 Task: Search one way flight ticket for 3 adults, 3 children in premium economy from Bloomington/normal: Central Illinois Regional Airport At Bloomington-normal to Laramie: Laramie Regional Airport on 5-3-2023. Choice of flights is Southwest. Price is upto 89000. Outbound departure time preference is 4:15.
Action: Mouse moved to (392, 353)
Screenshot: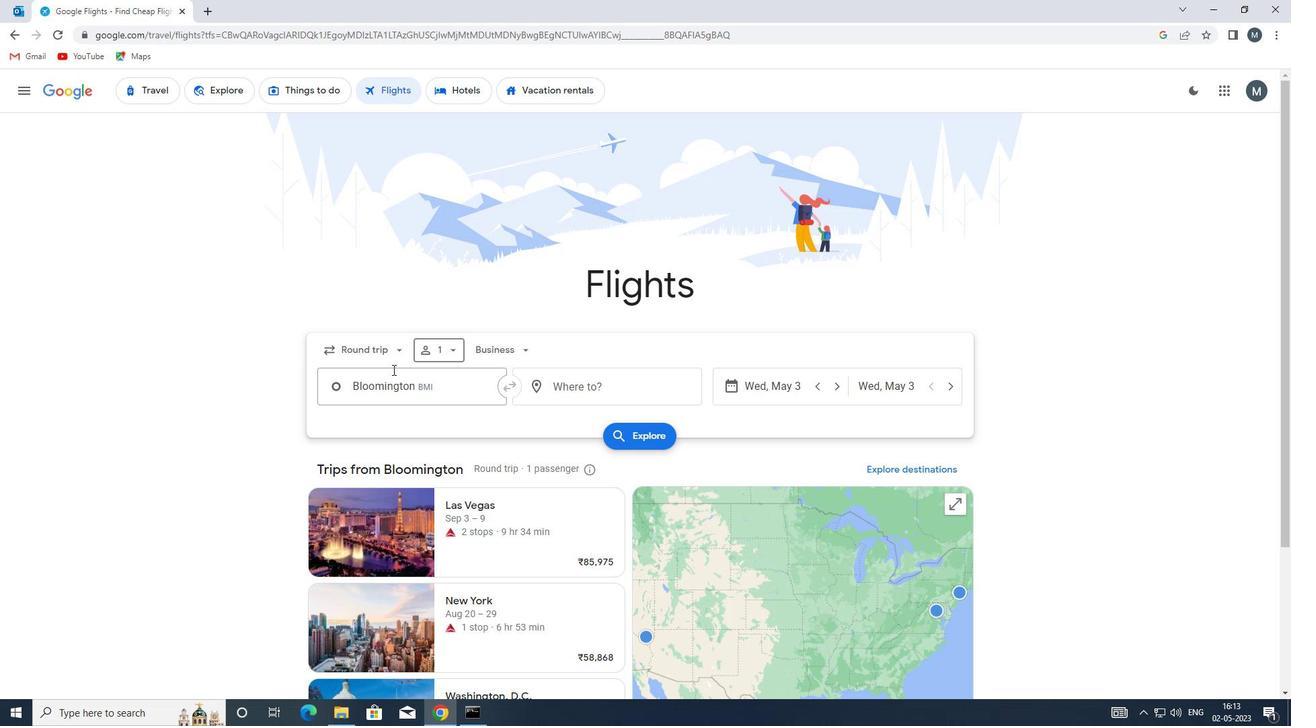 
Action: Mouse pressed left at (392, 353)
Screenshot: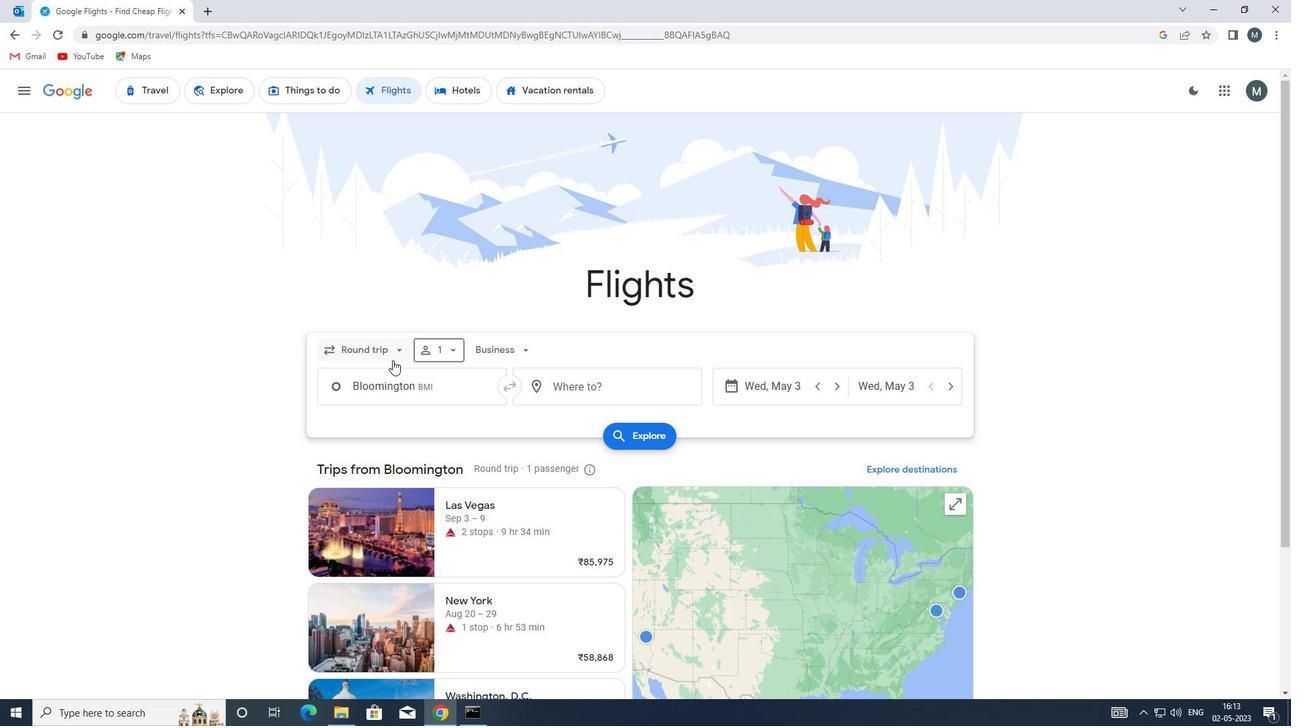 
Action: Mouse moved to (393, 413)
Screenshot: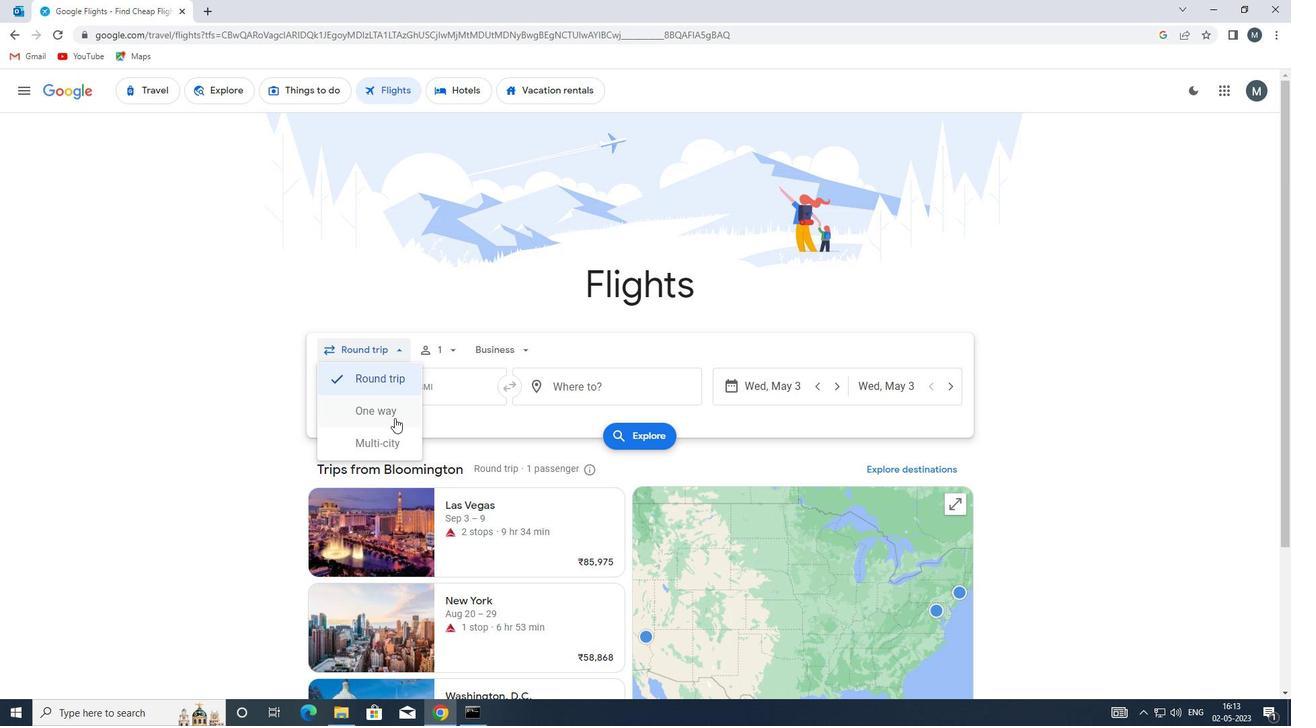 
Action: Mouse pressed left at (393, 413)
Screenshot: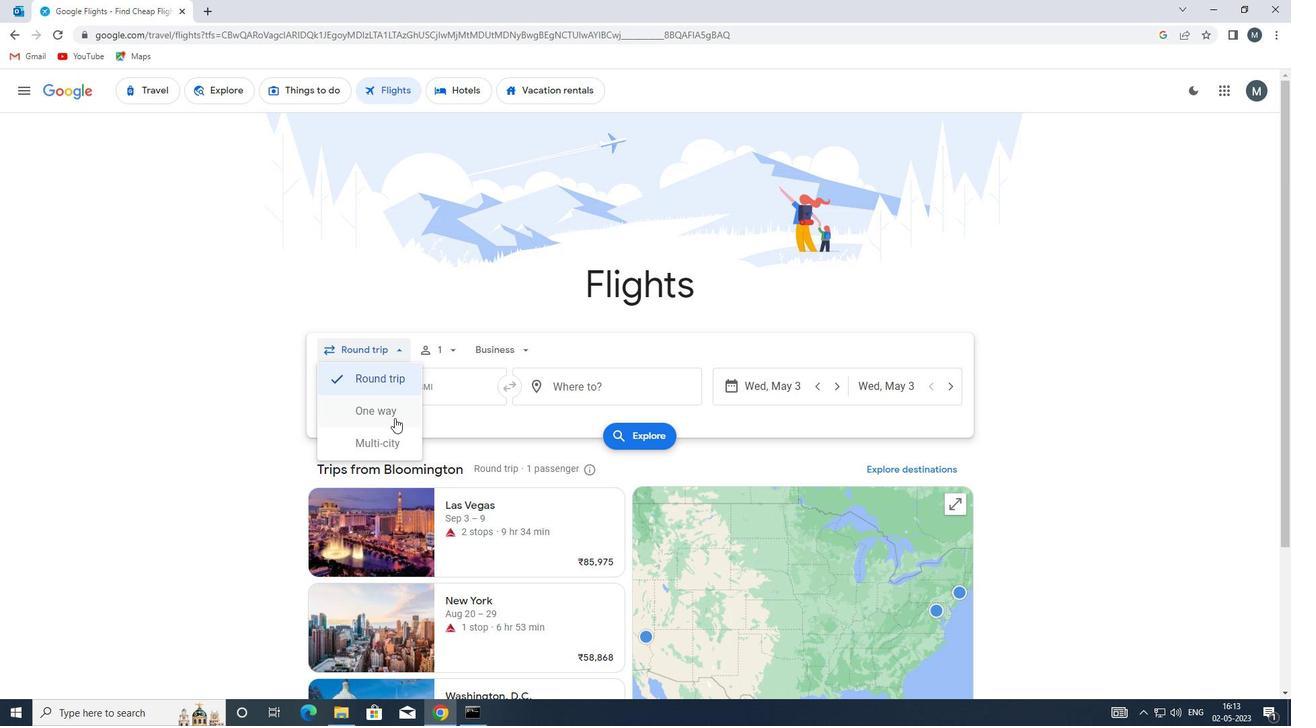 
Action: Mouse moved to (436, 353)
Screenshot: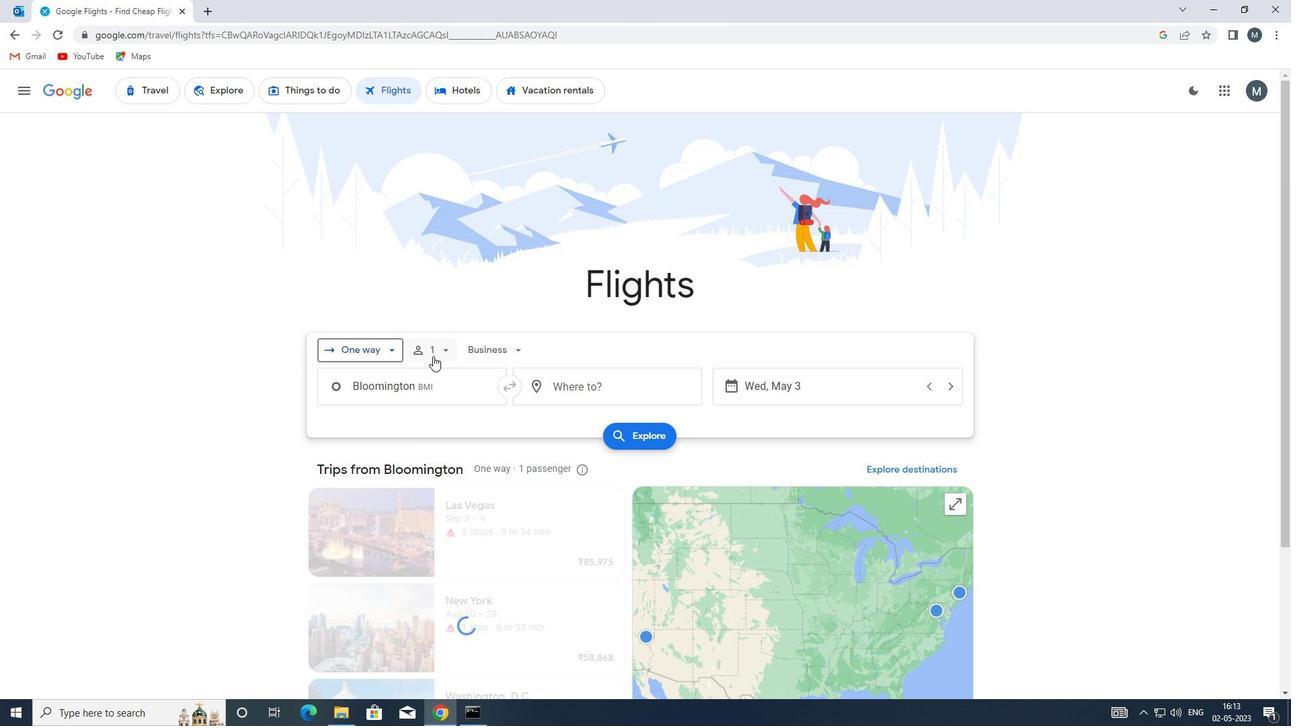 
Action: Mouse pressed left at (436, 353)
Screenshot: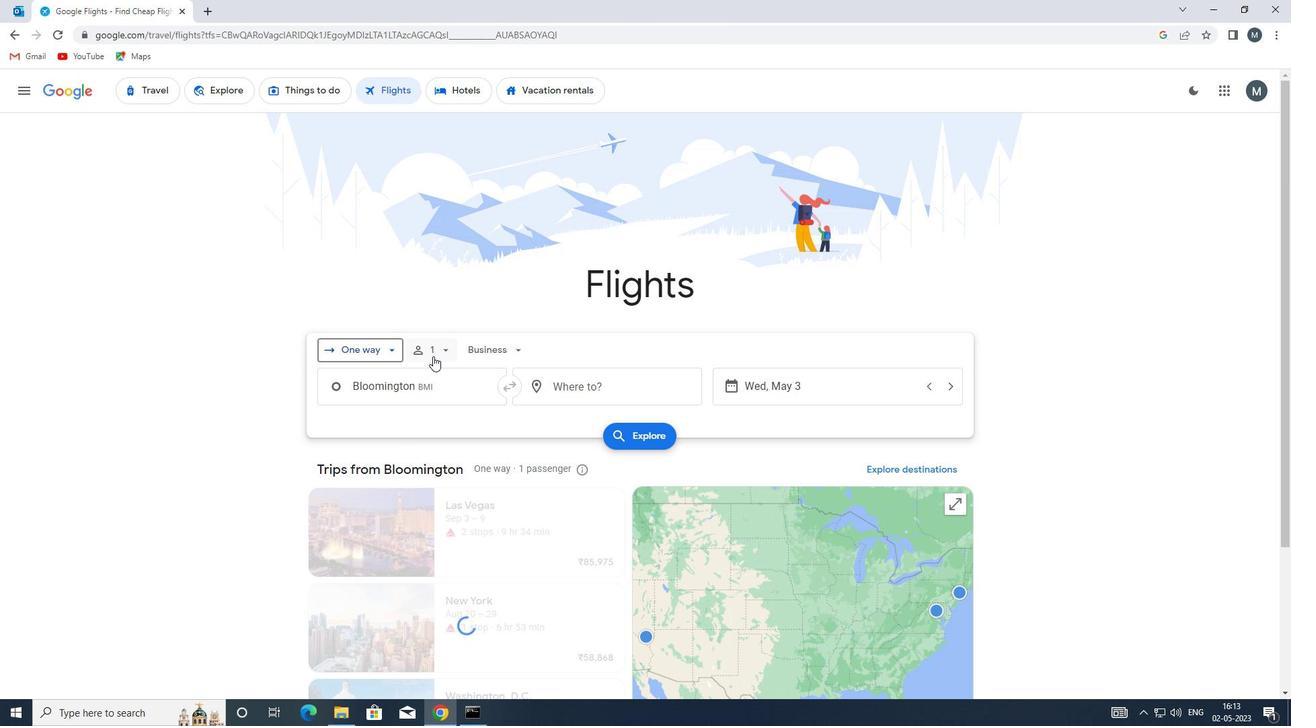 
Action: Mouse moved to (548, 390)
Screenshot: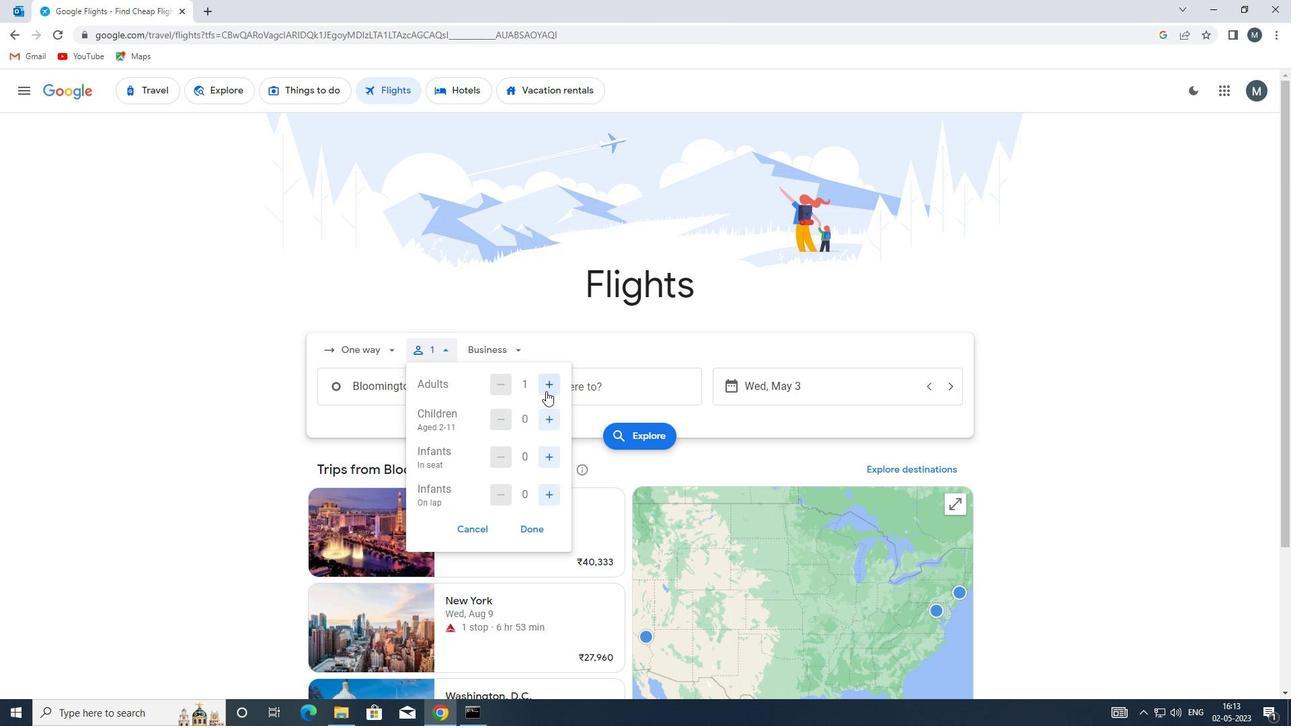 
Action: Mouse pressed left at (548, 390)
Screenshot: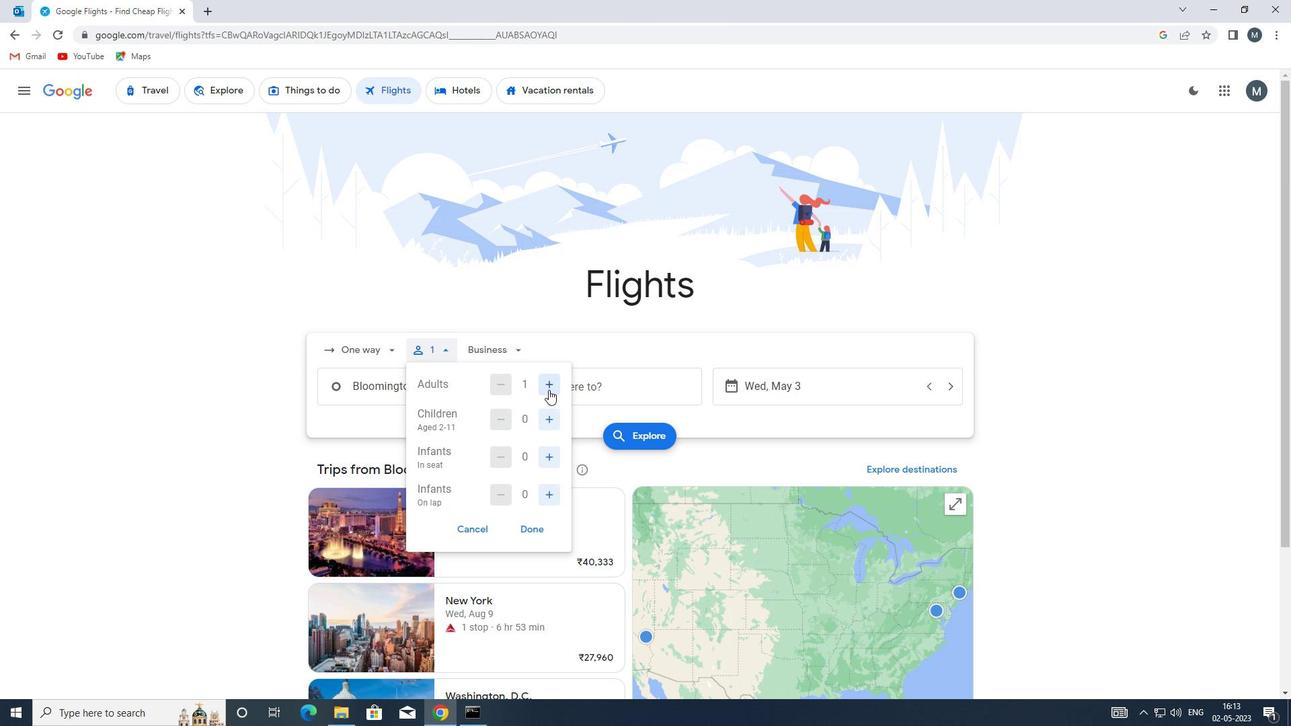 
Action: Mouse pressed left at (548, 390)
Screenshot: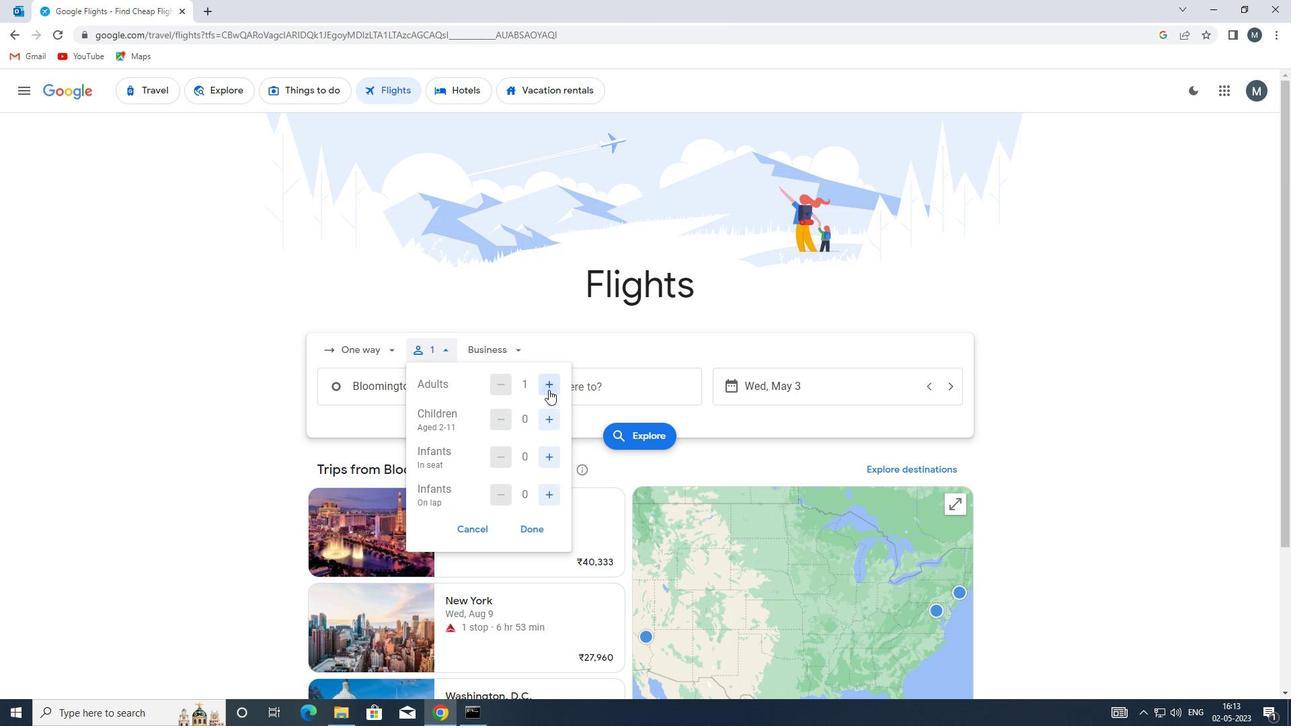 
Action: Mouse moved to (545, 420)
Screenshot: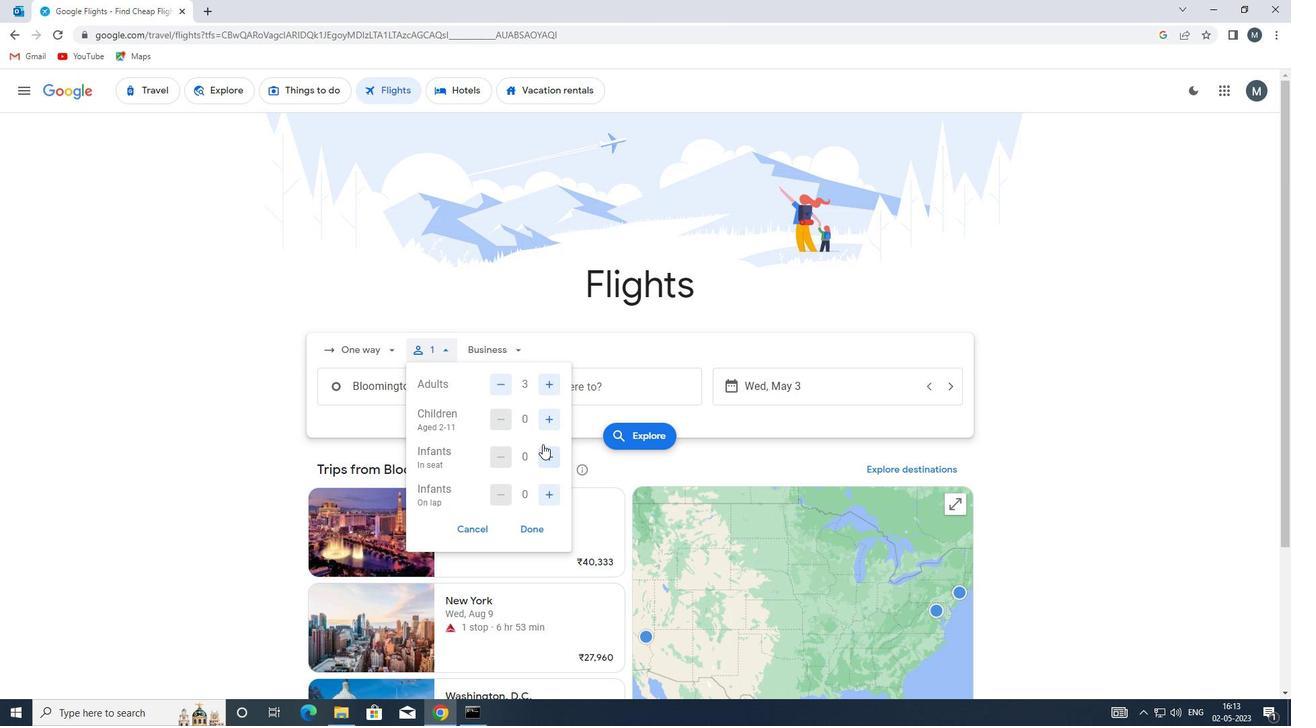 
Action: Mouse pressed left at (545, 420)
Screenshot: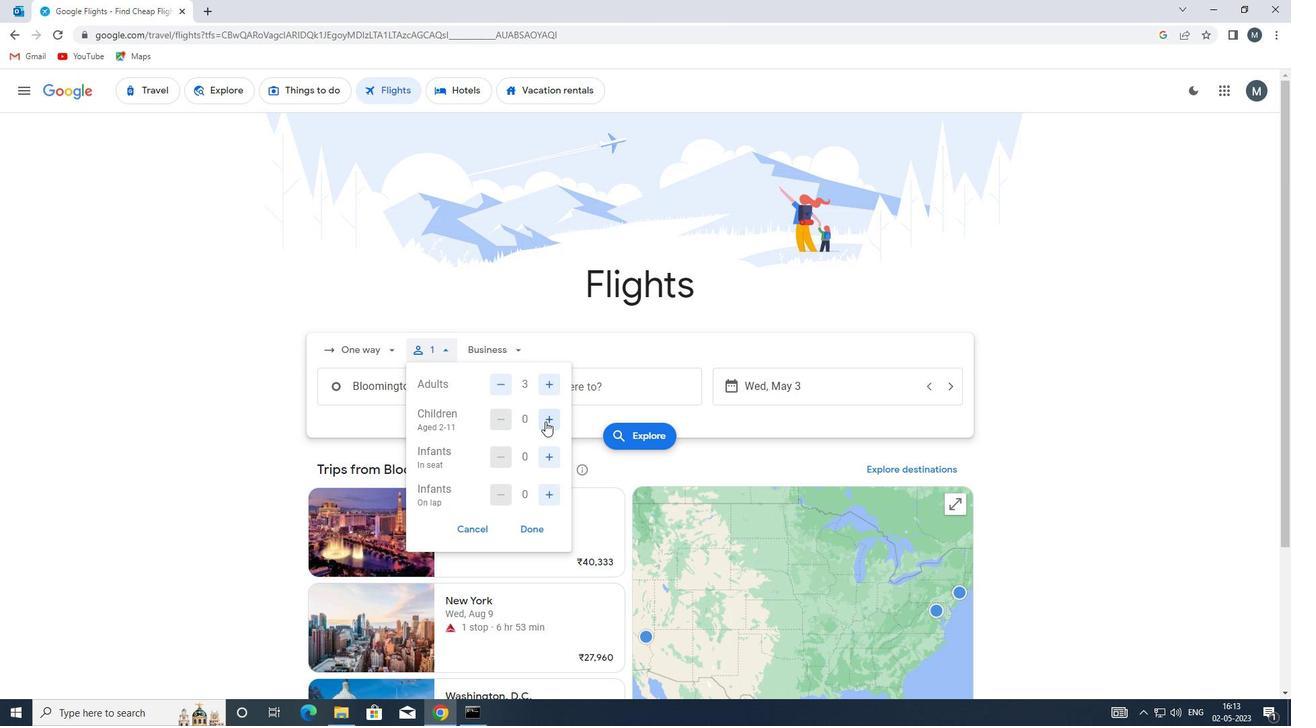 
Action: Mouse pressed left at (545, 420)
Screenshot: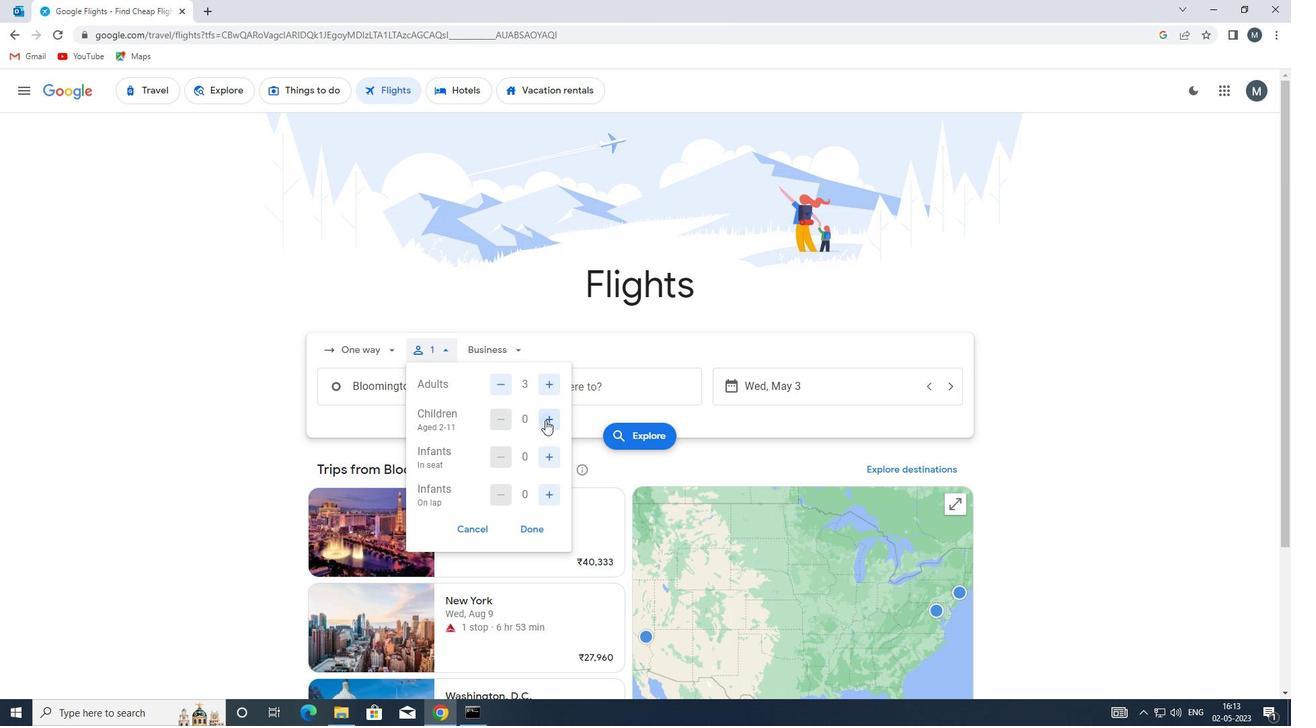 
Action: Mouse pressed left at (545, 420)
Screenshot: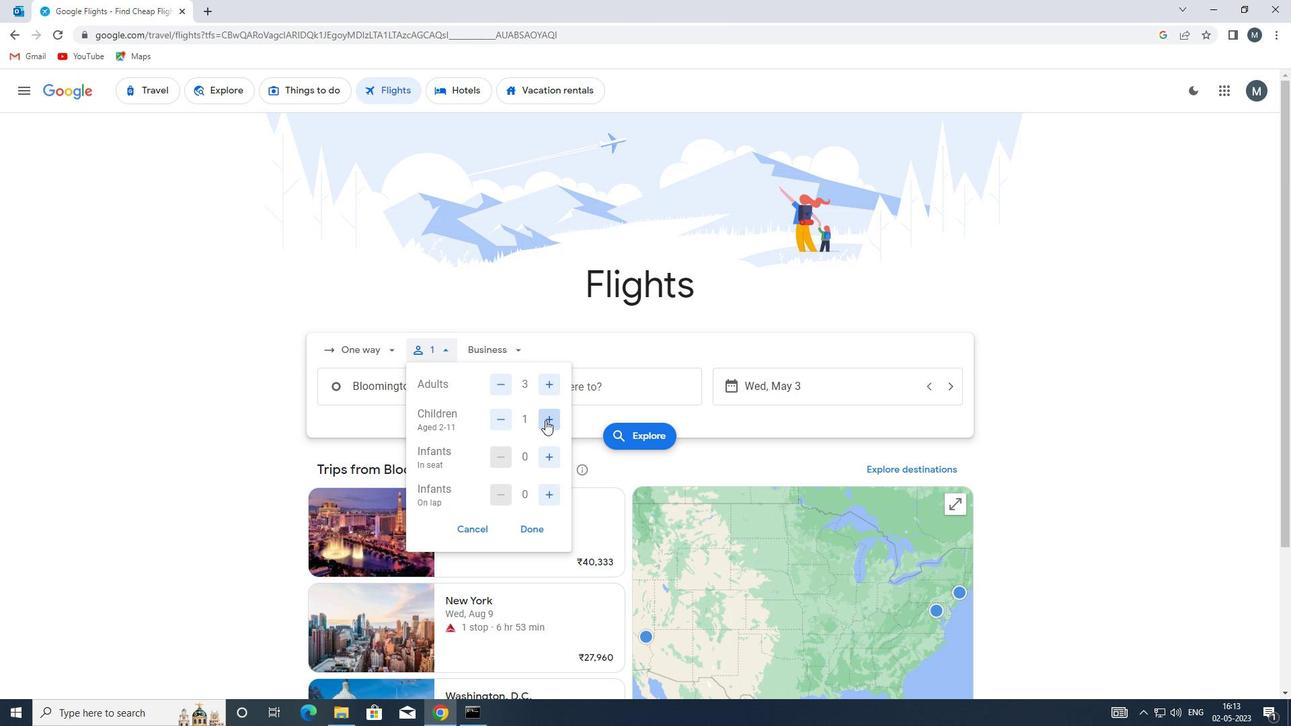 
Action: Mouse moved to (531, 526)
Screenshot: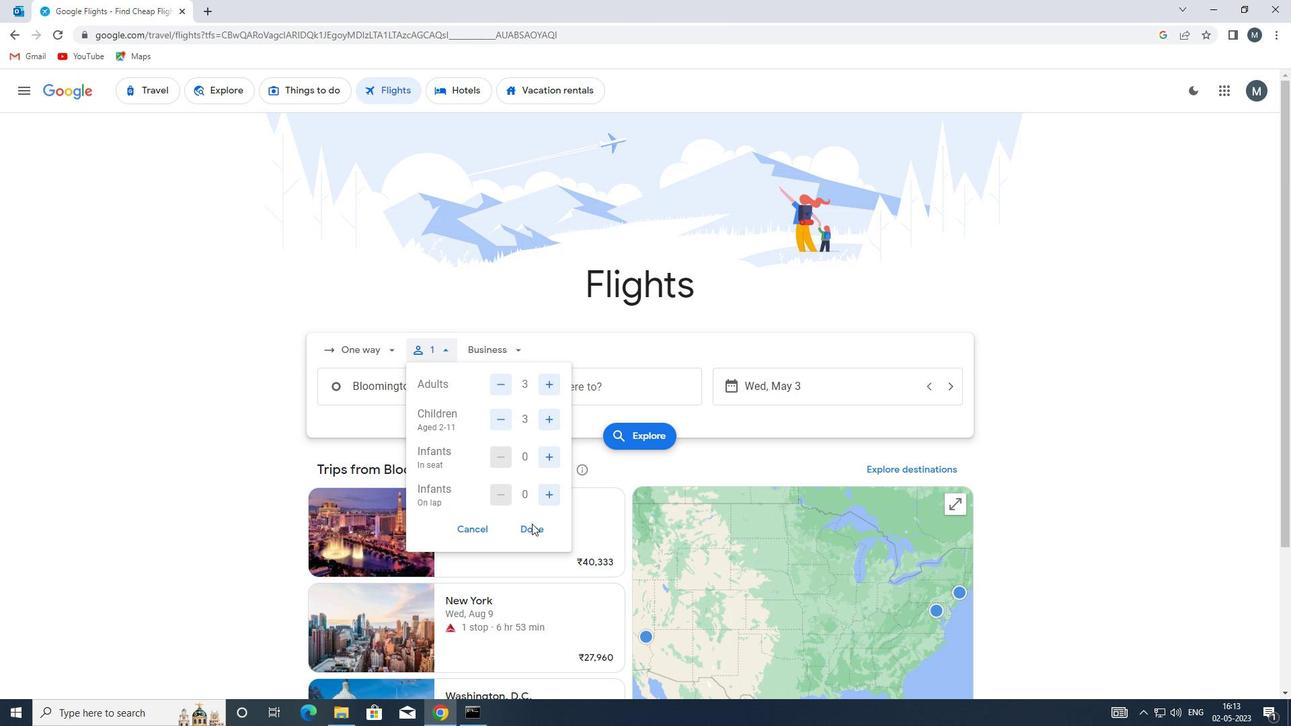 
Action: Mouse pressed left at (531, 526)
Screenshot: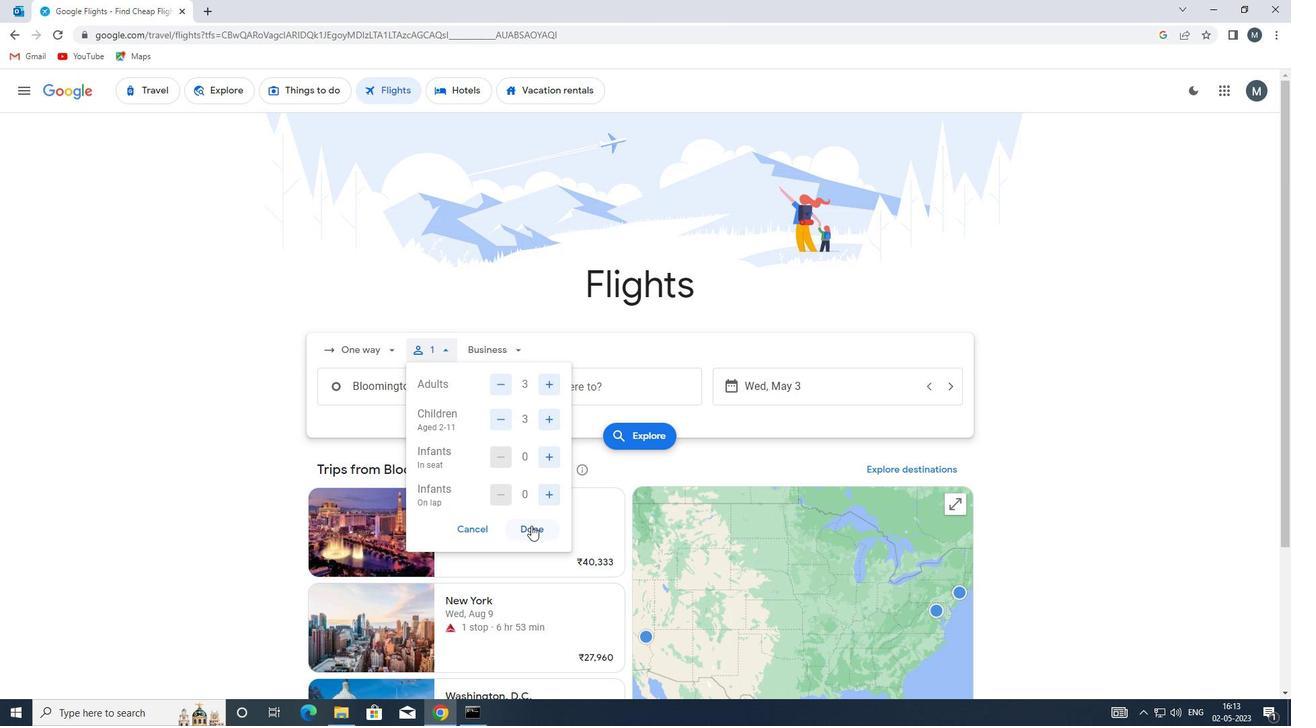 
Action: Mouse moved to (487, 355)
Screenshot: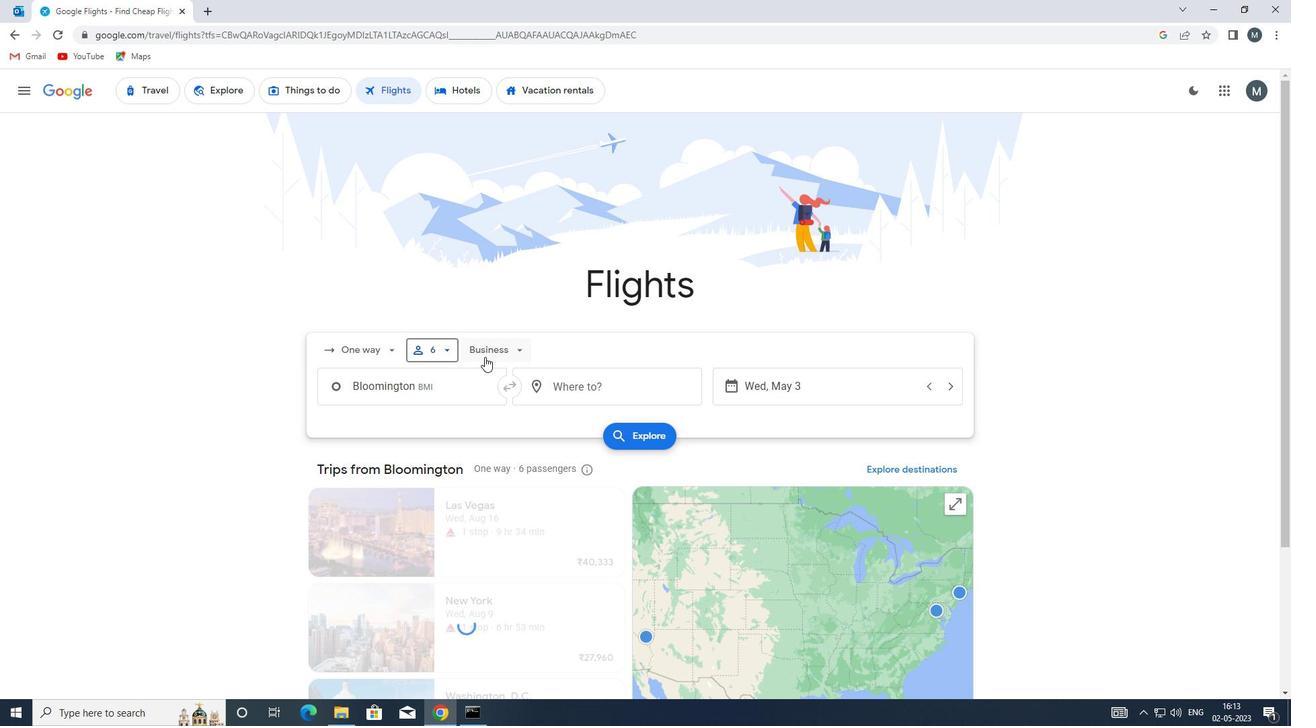 
Action: Mouse pressed left at (487, 355)
Screenshot: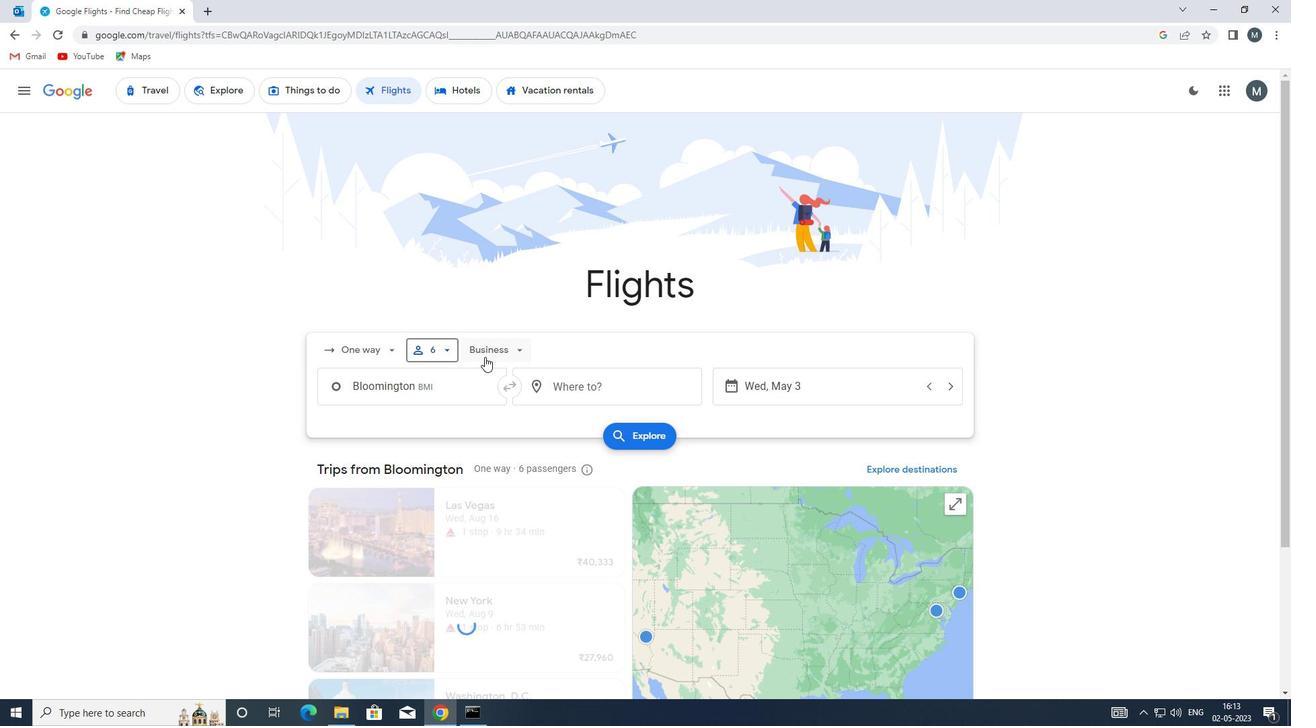 
Action: Mouse moved to (517, 412)
Screenshot: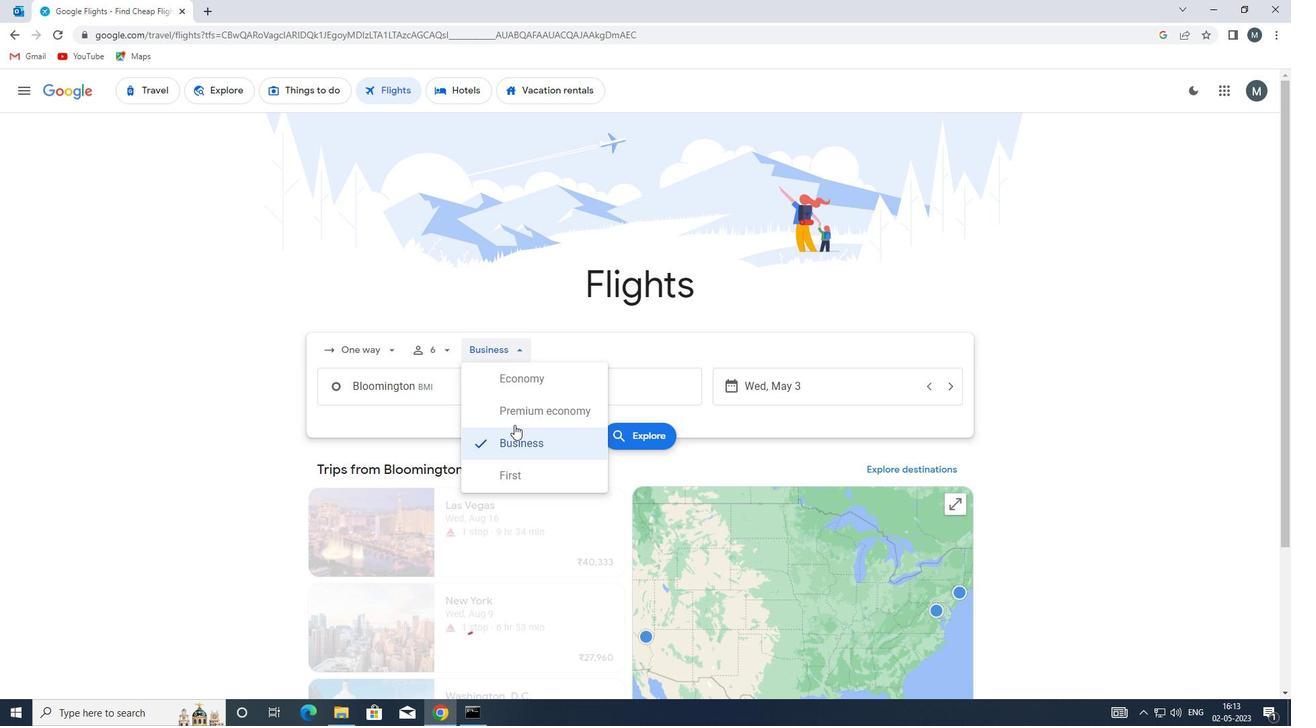 
Action: Mouse pressed left at (517, 412)
Screenshot: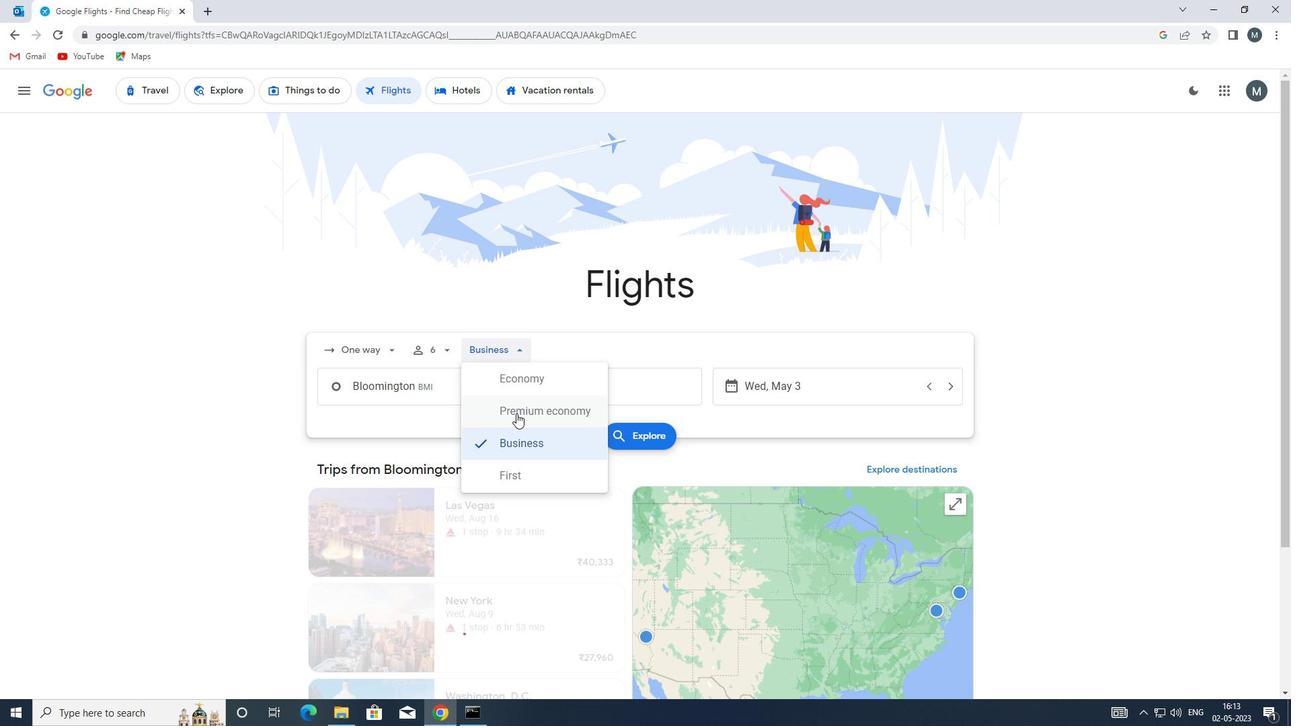 
Action: Mouse moved to (454, 392)
Screenshot: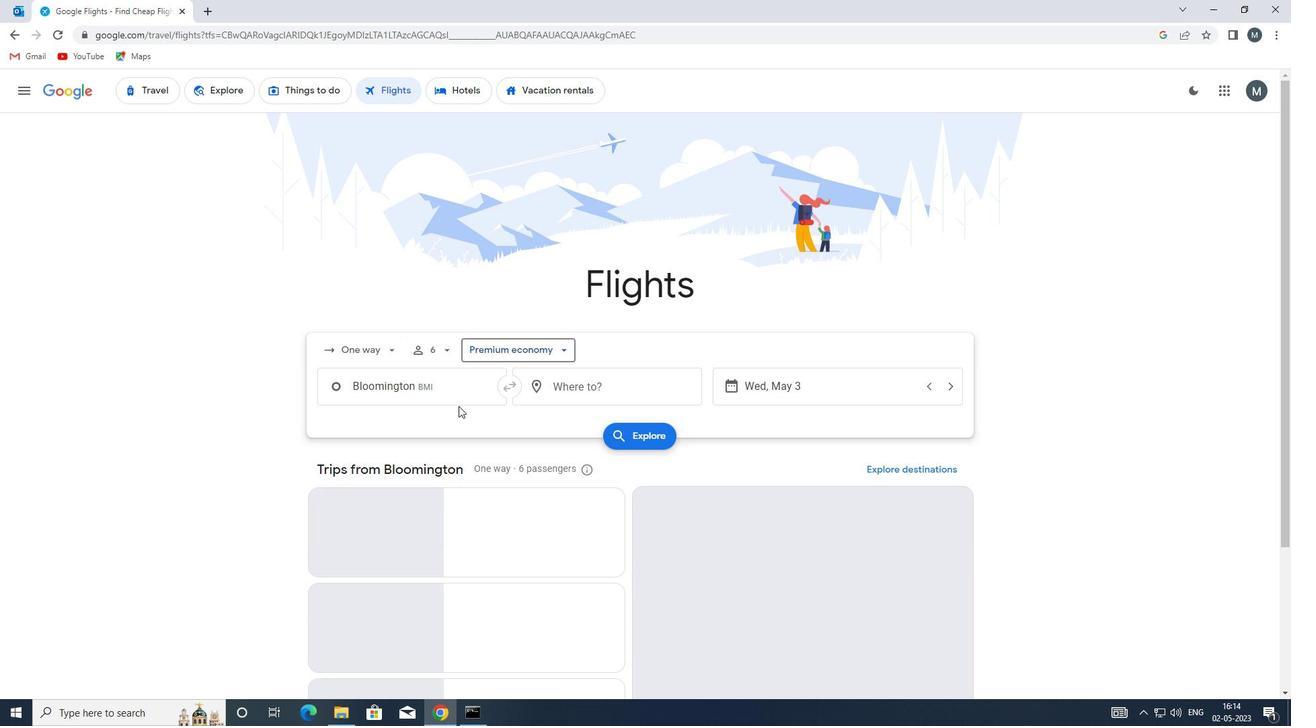 
Action: Mouse pressed left at (454, 392)
Screenshot: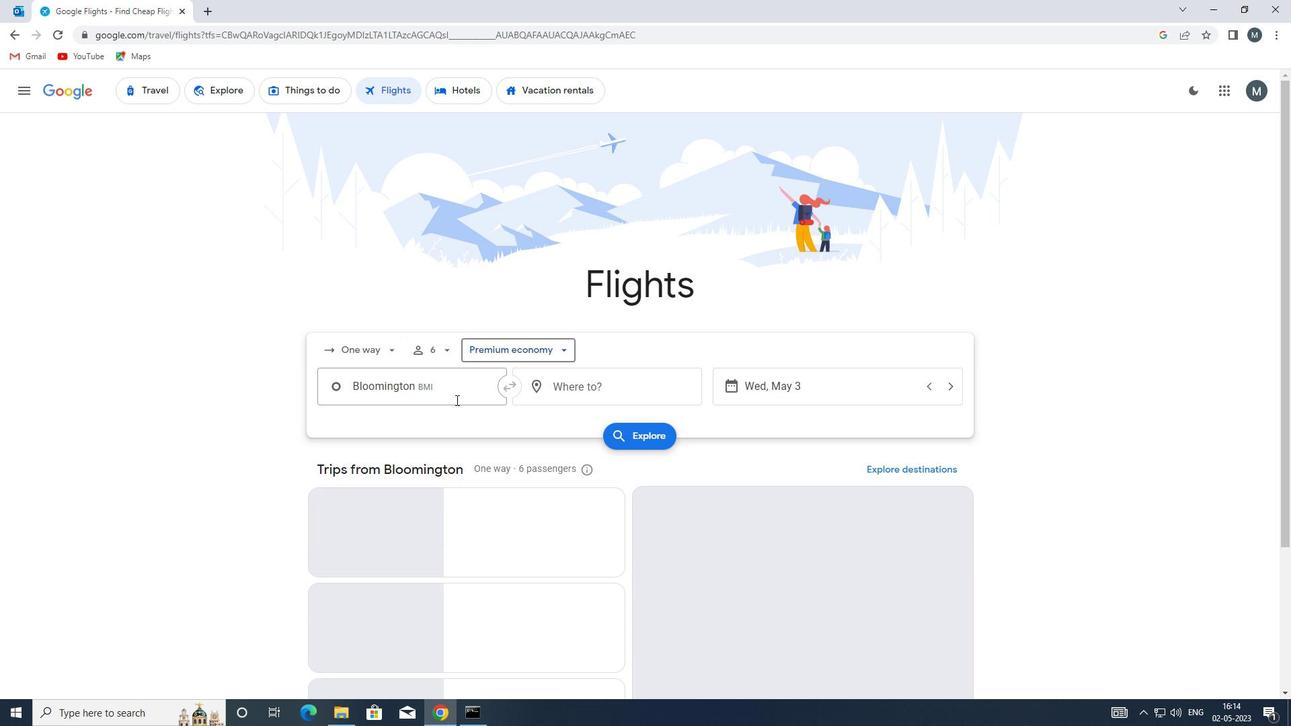 
Action: Key pressed <Key.enter>
Screenshot: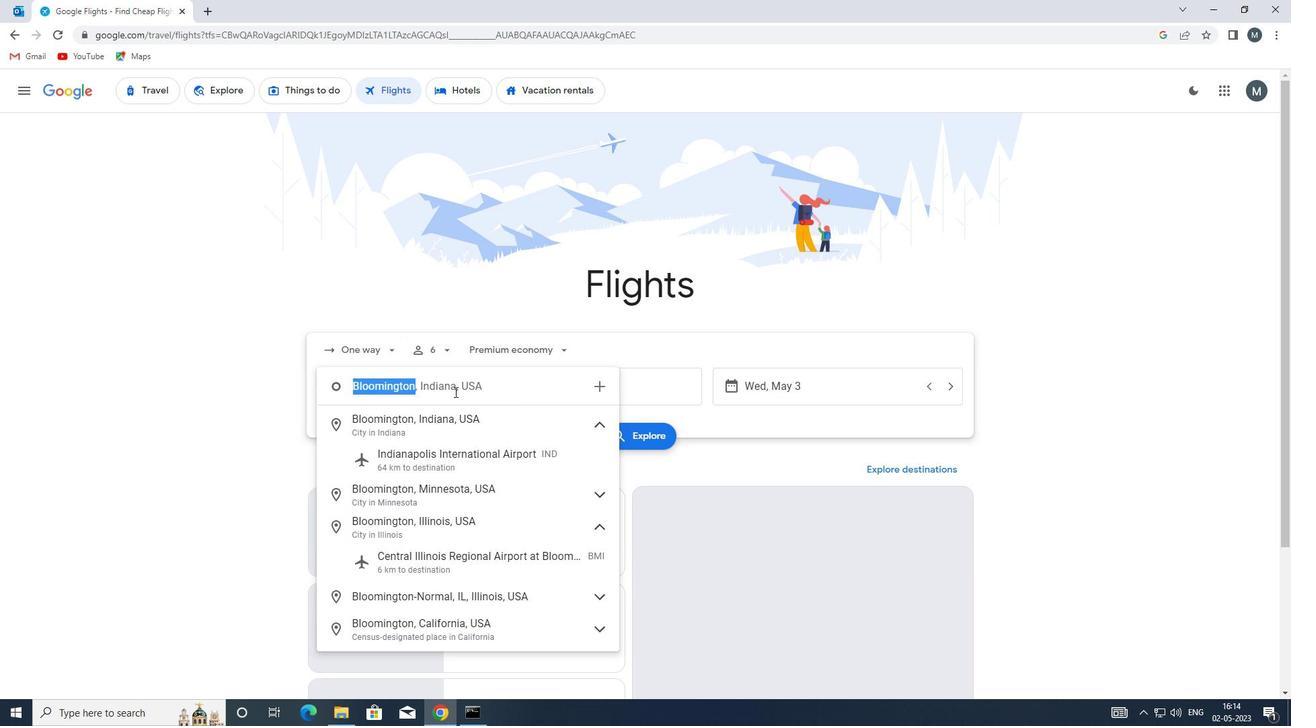 
Action: Mouse moved to (585, 399)
Screenshot: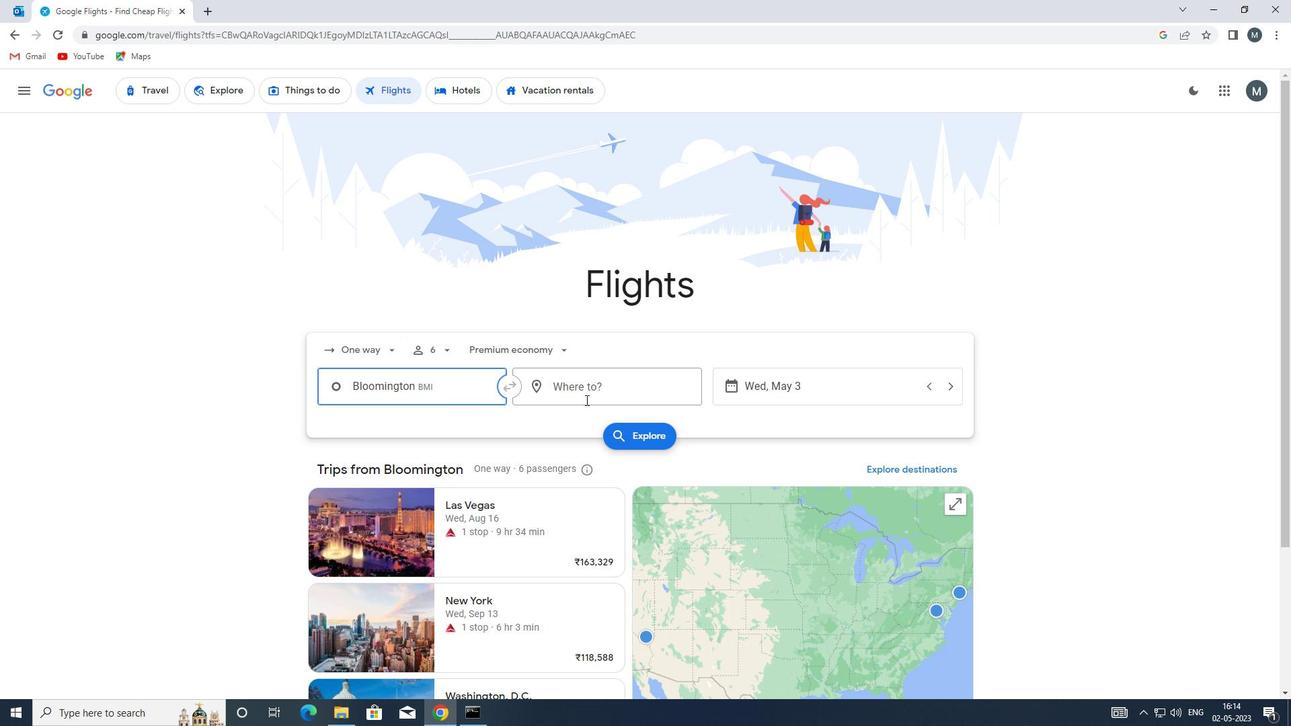 
Action: Mouse pressed left at (585, 399)
Screenshot: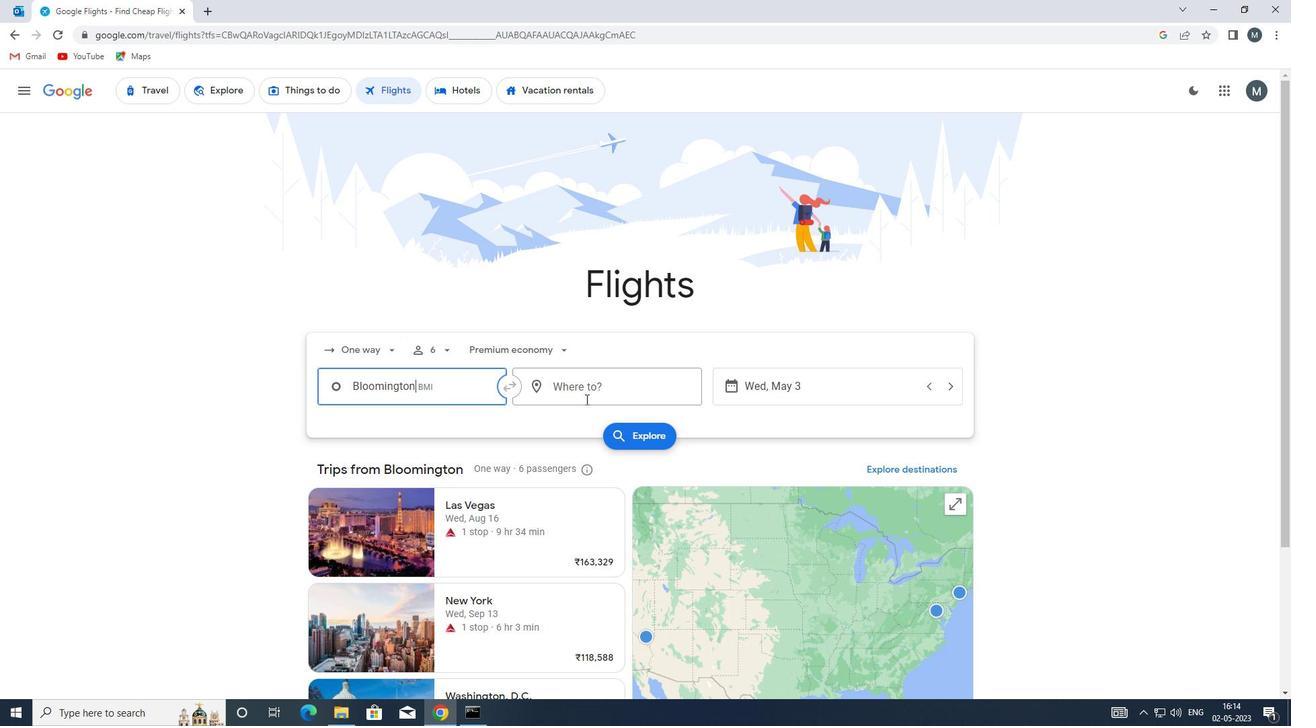 
Action: Key pressed lar<Key.enter>
Screenshot: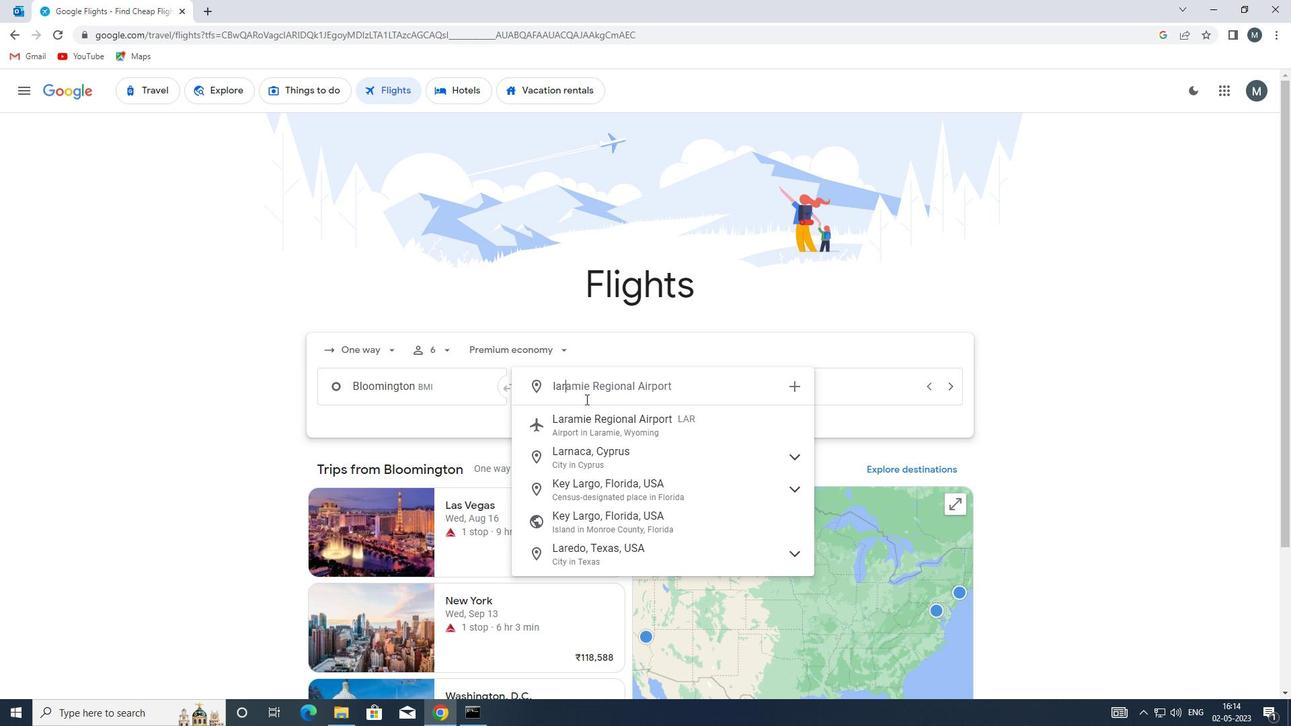 
Action: Mouse moved to (805, 388)
Screenshot: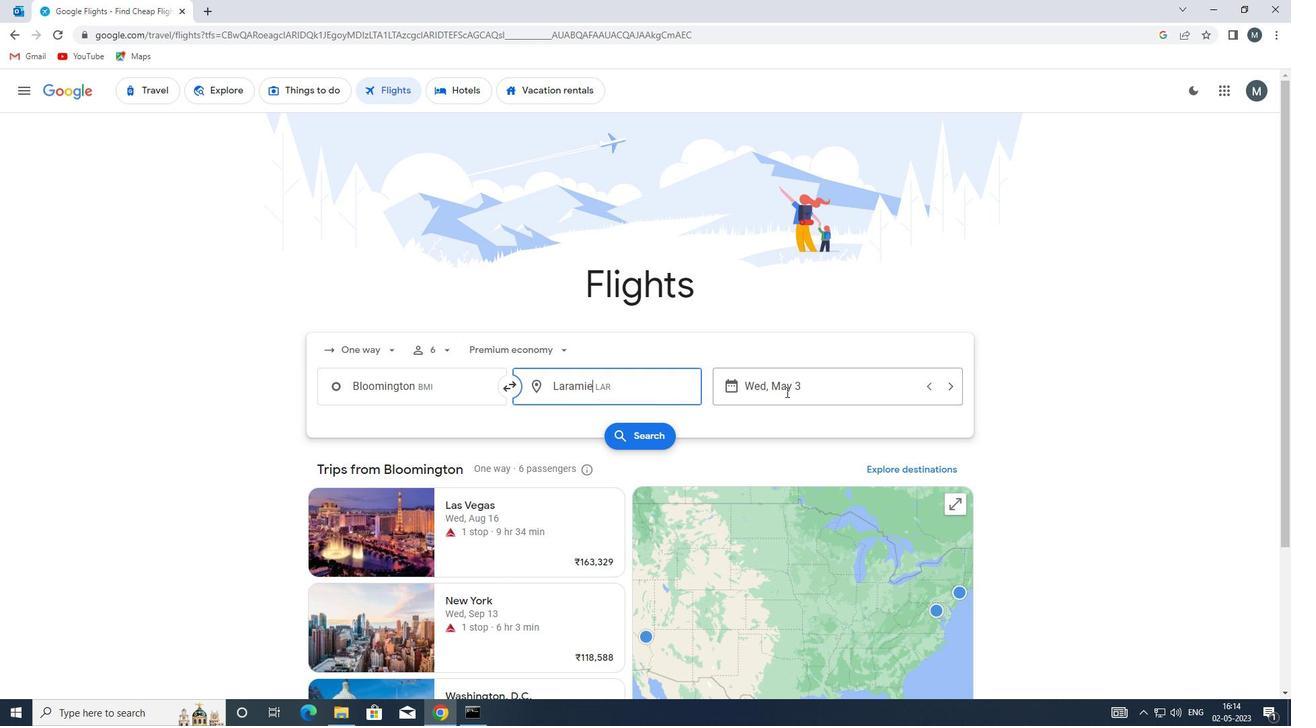
Action: Mouse pressed left at (805, 388)
Screenshot: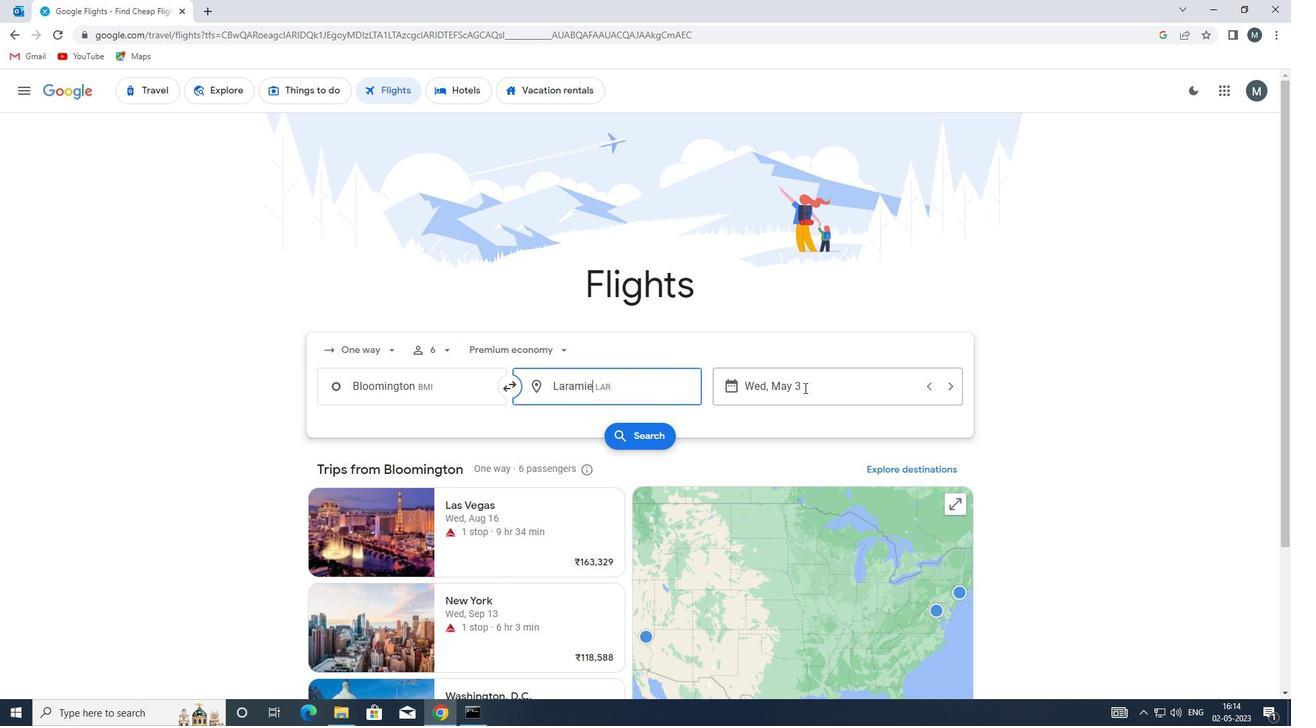 
Action: Mouse moved to (588, 445)
Screenshot: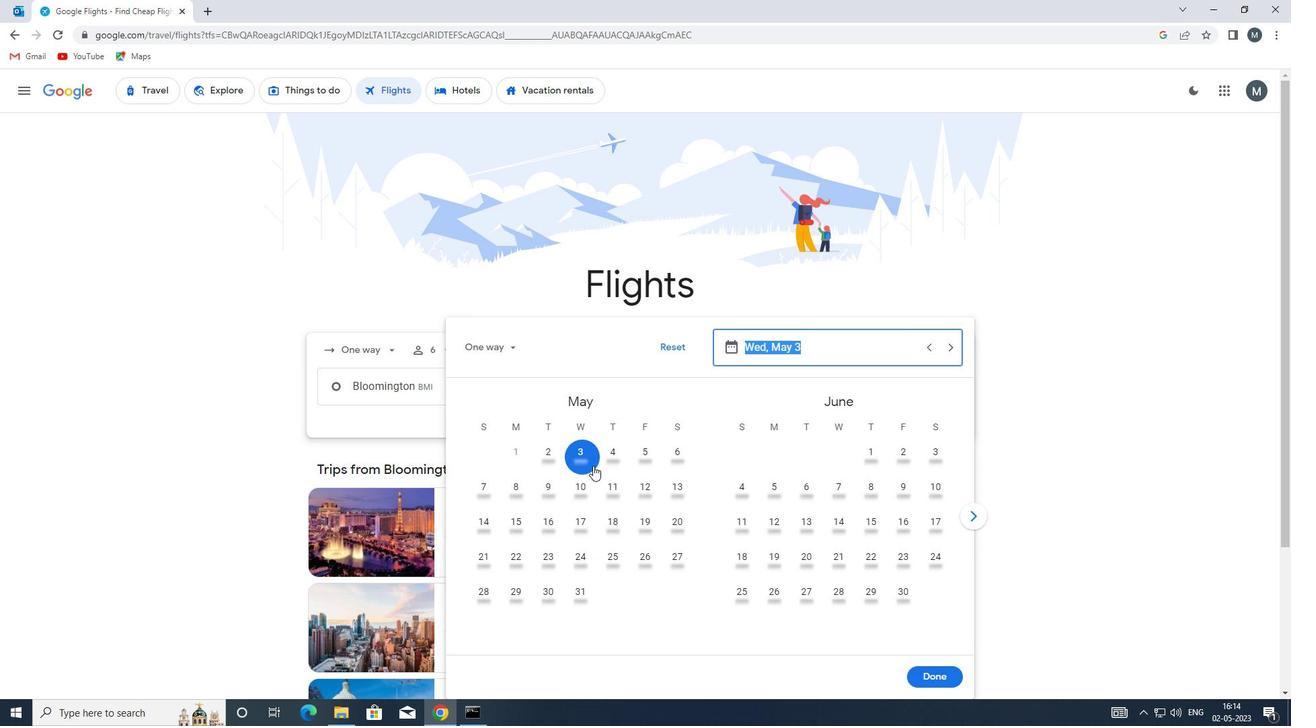 
Action: Mouse pressed left at (588, 445)
Screenshot: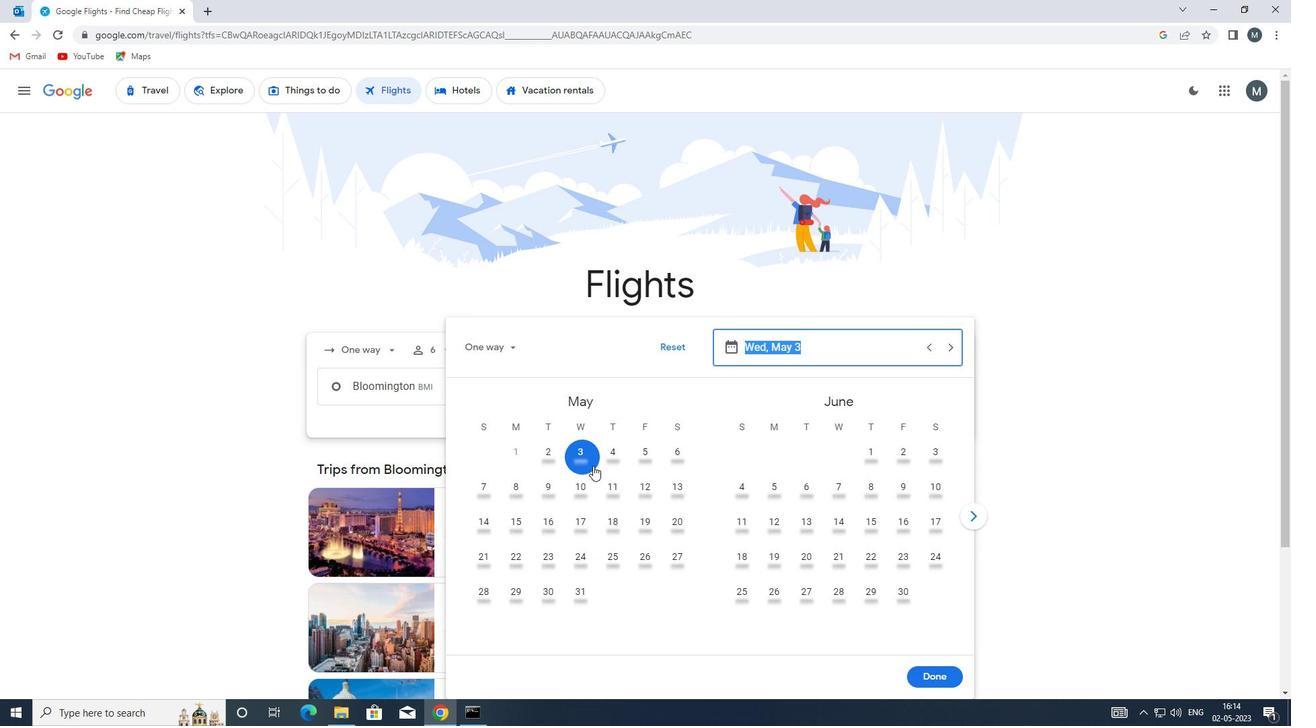 
Action: Mouse moved to (943, 671)
Screenshot: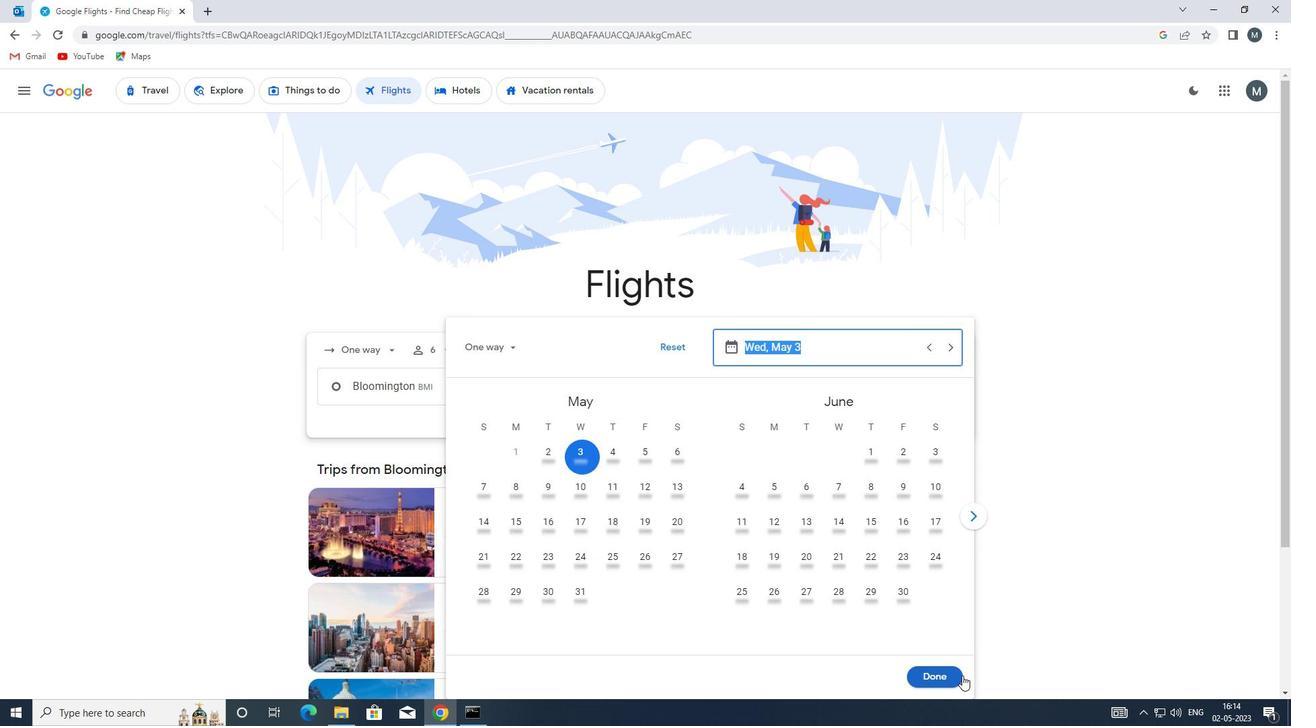 
Action: Mouse pressed left at (943, 671)
Screenshot: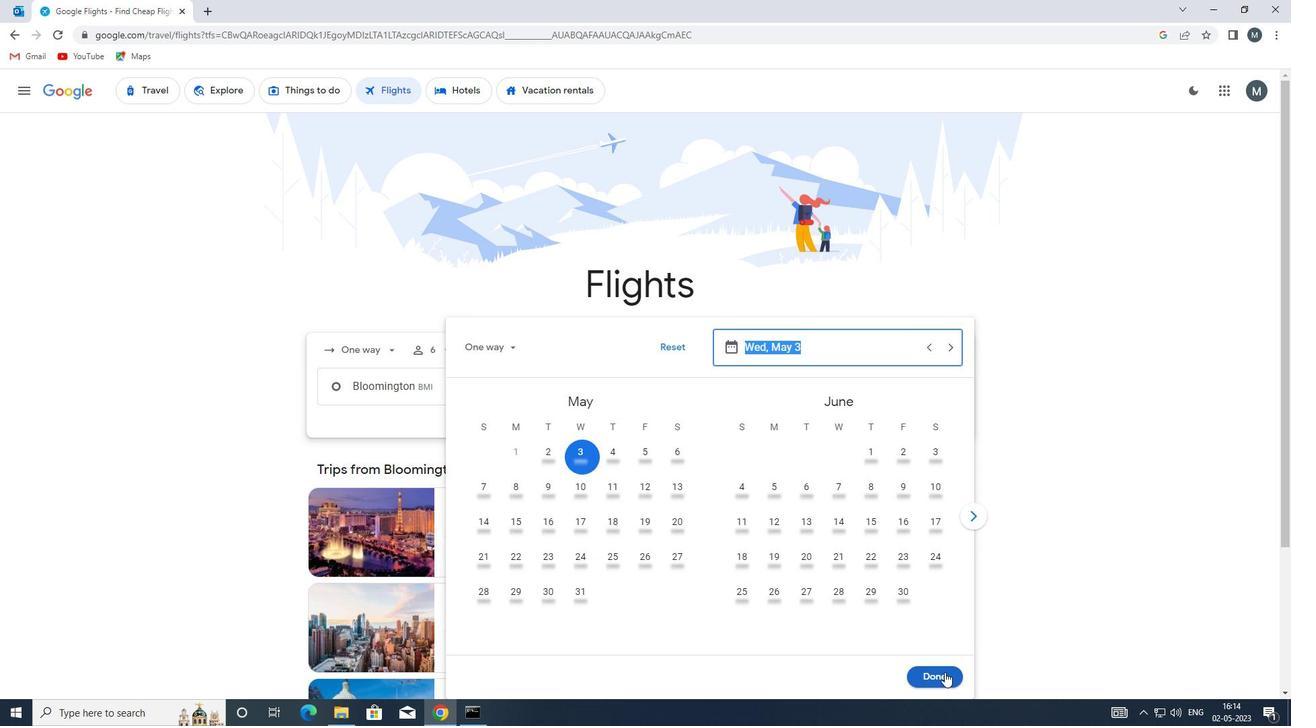 
Action: Mouse moved to (634, 433)
Screenshot: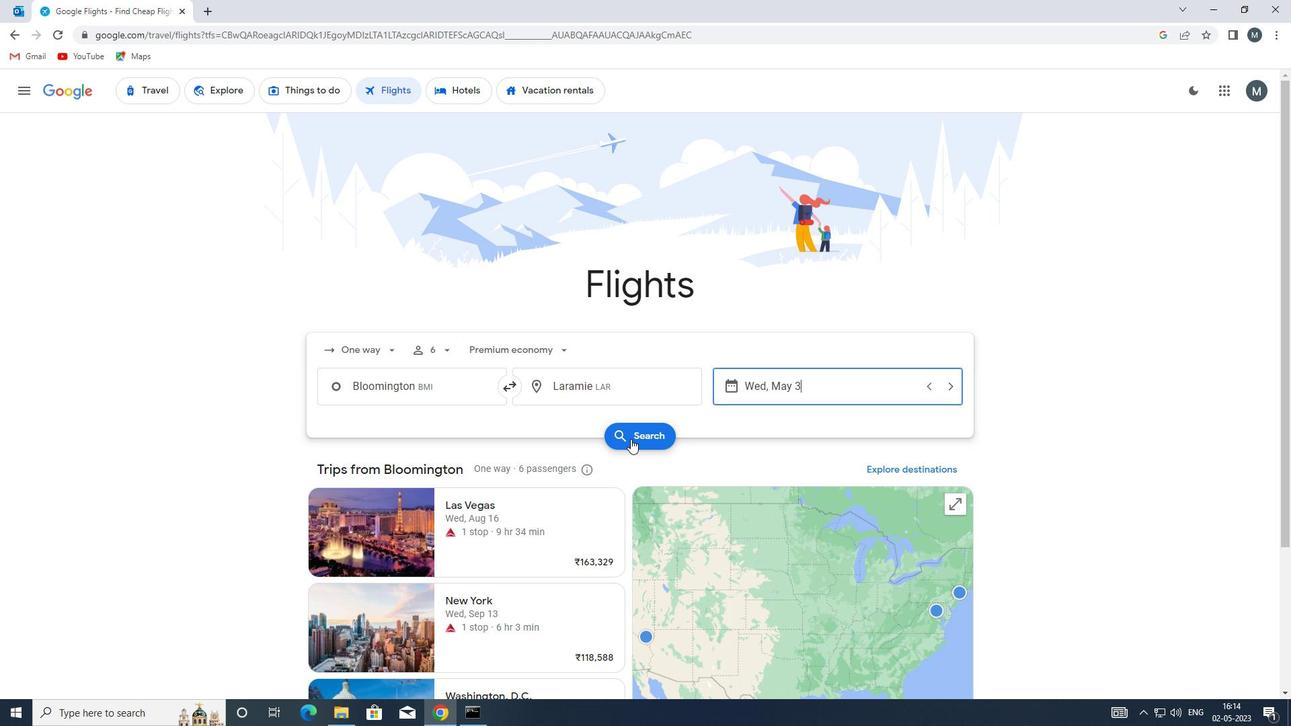 
Action: Mouse pressed left at (634, 433)
Screenshot: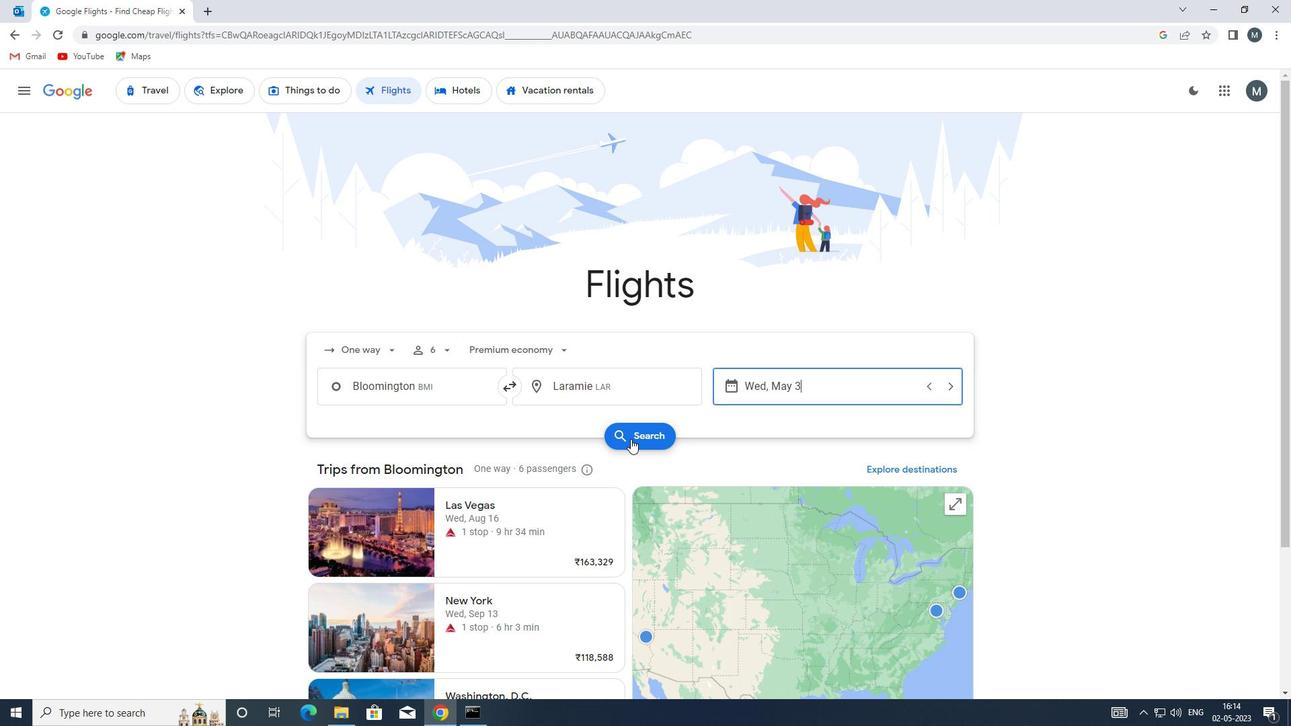 
Action: Mouse moved to (337, 215)
Screenshot: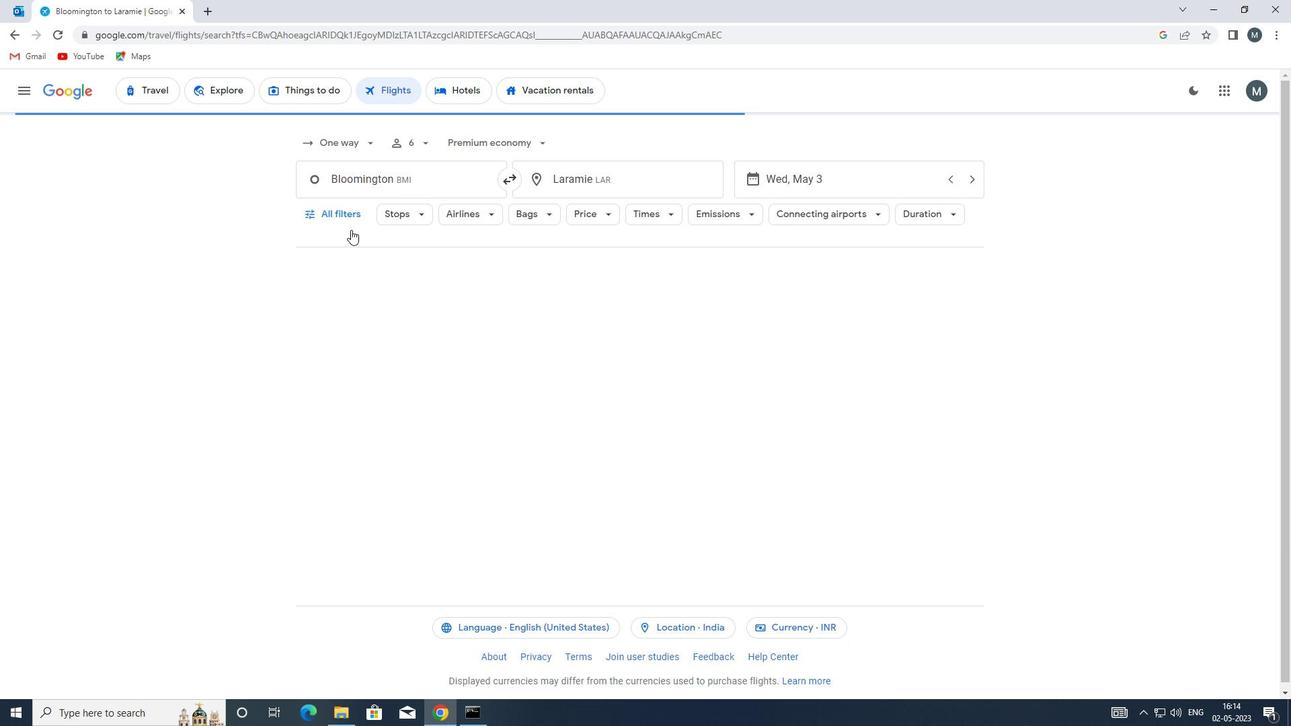 
Action: Mouse pressed left at (337, 215)
Screenshot: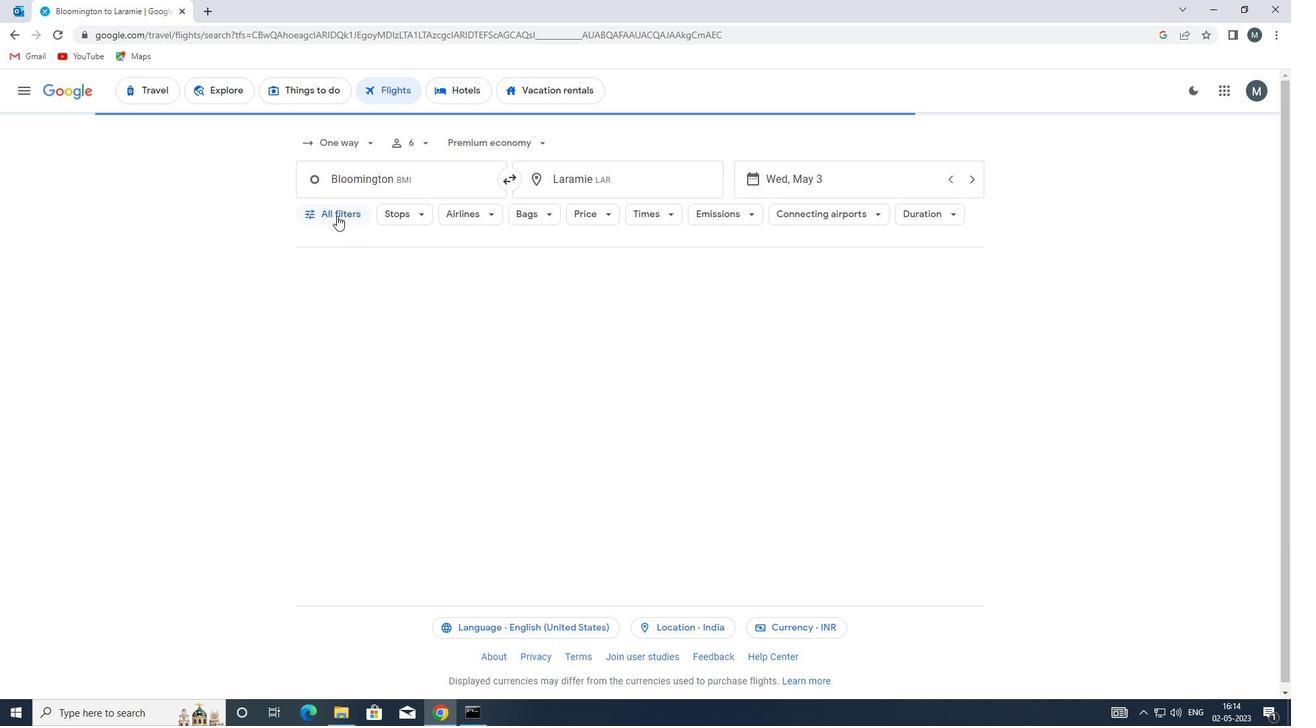 
Action: Mouse moved to (400, 398)
Screenshot: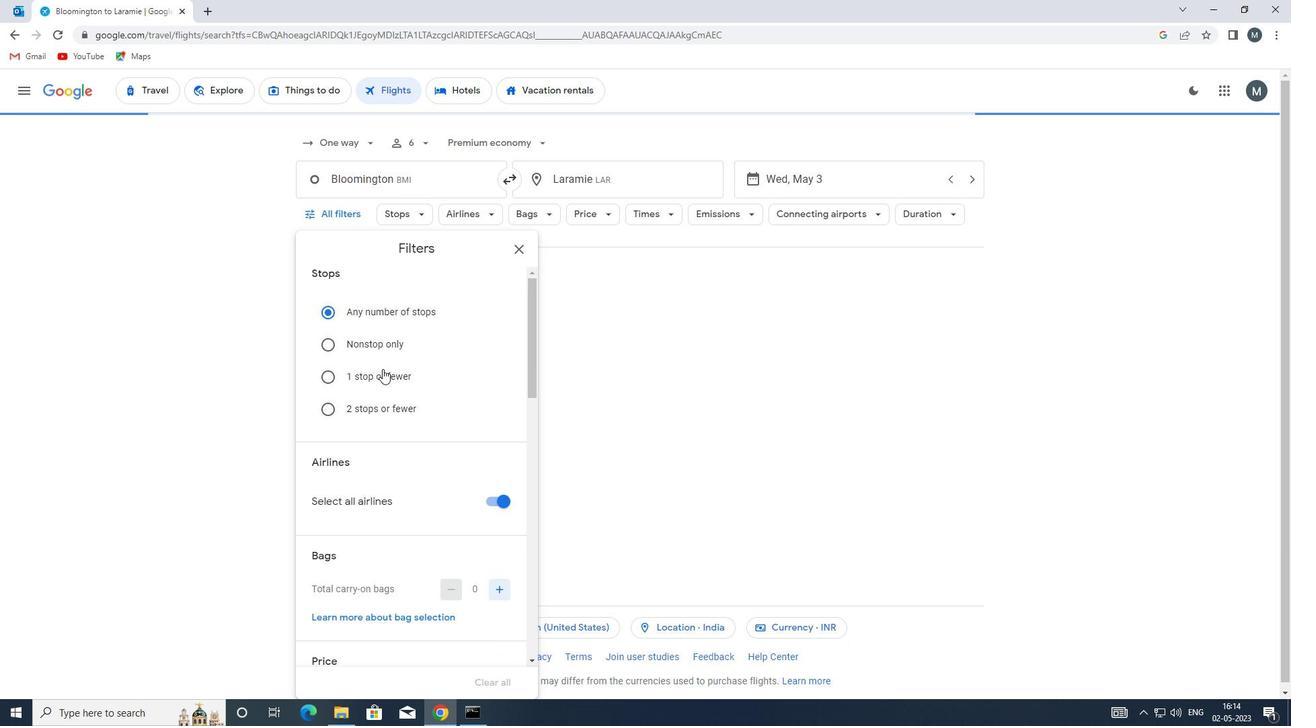 
Action: Mouse scrolled (400, 397) with delta (0, 0)
Screenshot: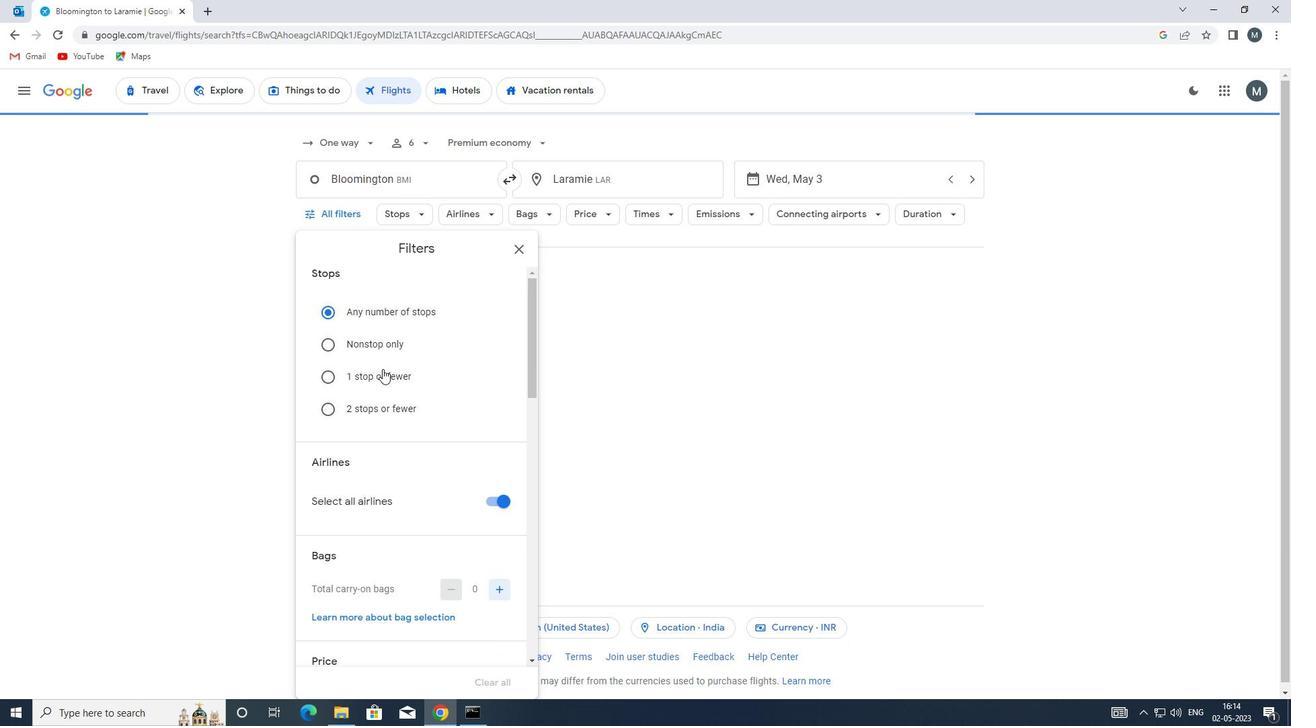 
Action: Mouse moved to (495, 433)
Screenshot: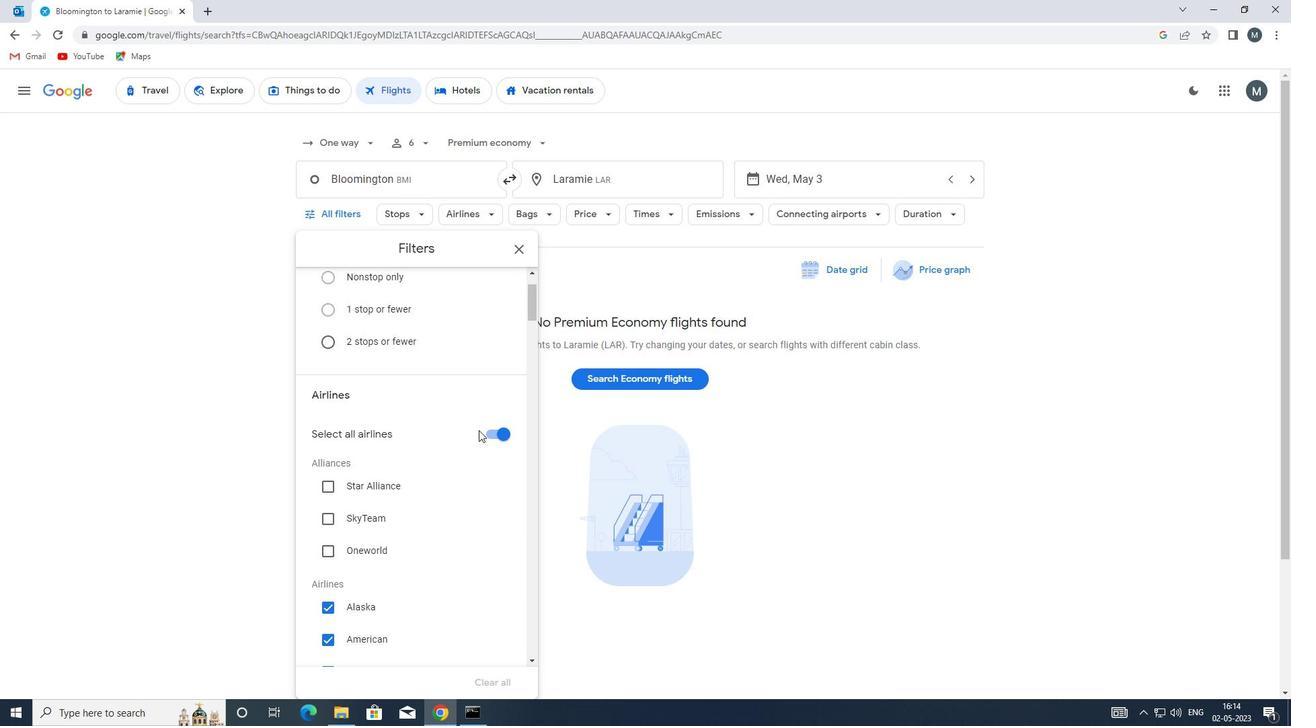 
Action: Mouse pressed left at (495, 433)
Screenshot: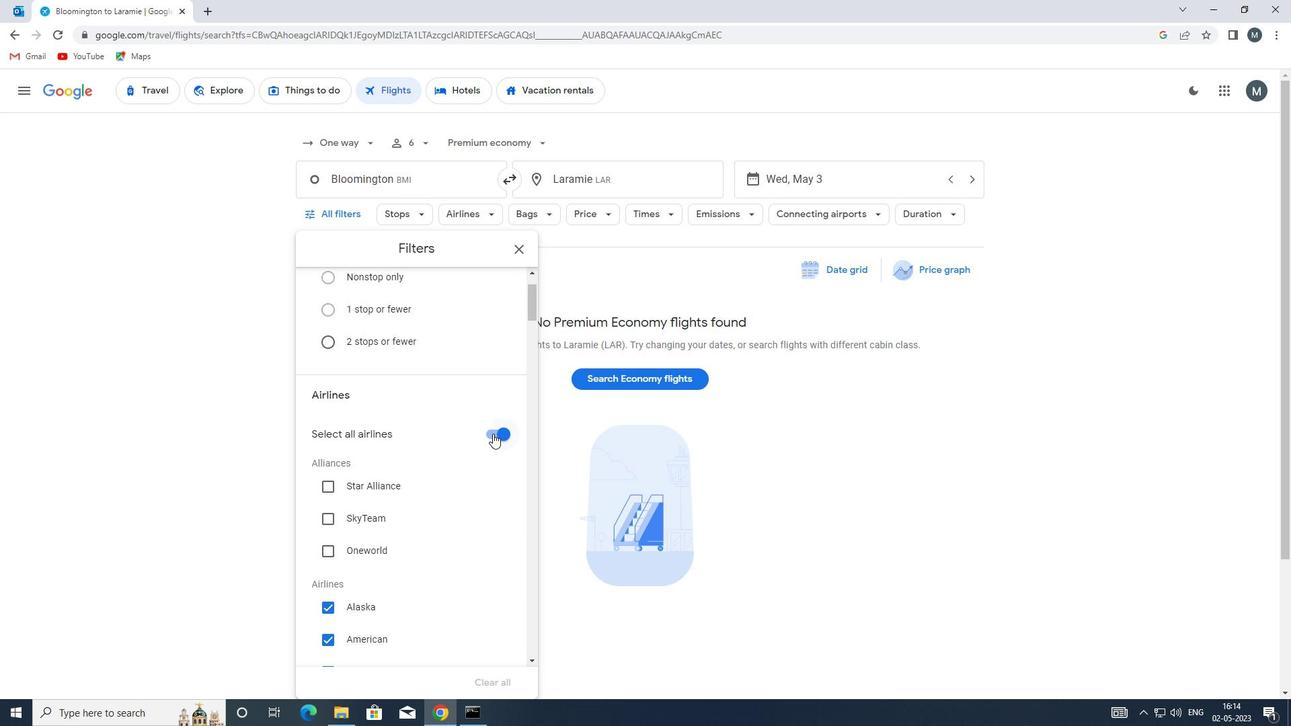 
Action: Mouse moved to (408, 448)
Screenshot: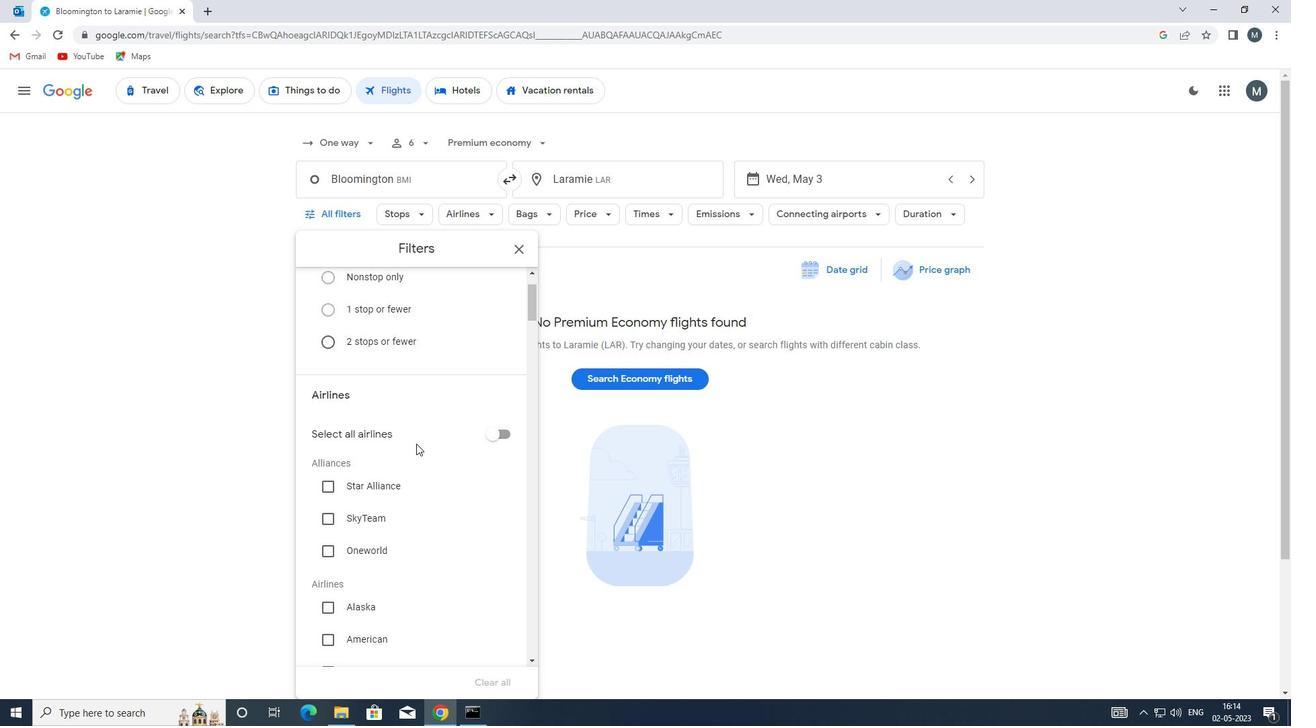 
Action: Mouse scrolled (408, 447) with delta (0, 0)
Screenshot: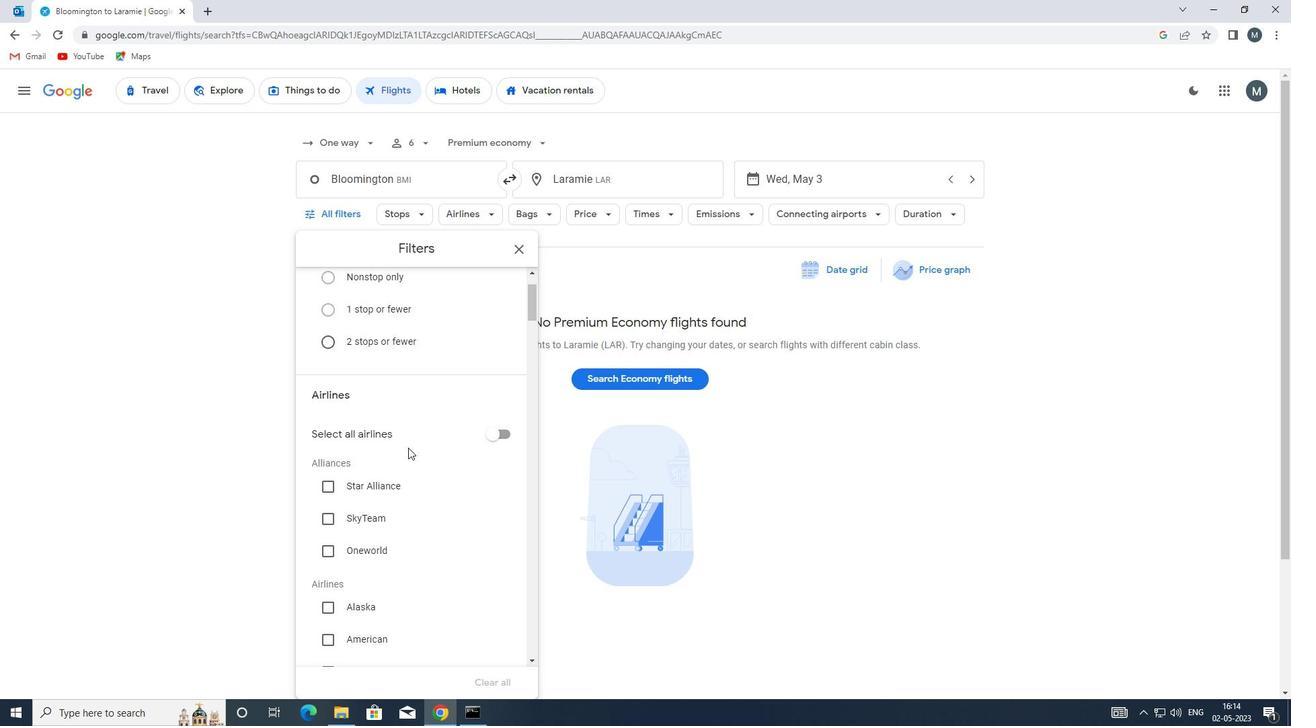 
Action: Mouse scrolled (408, 447) with delta (0, 0)
Screenshot: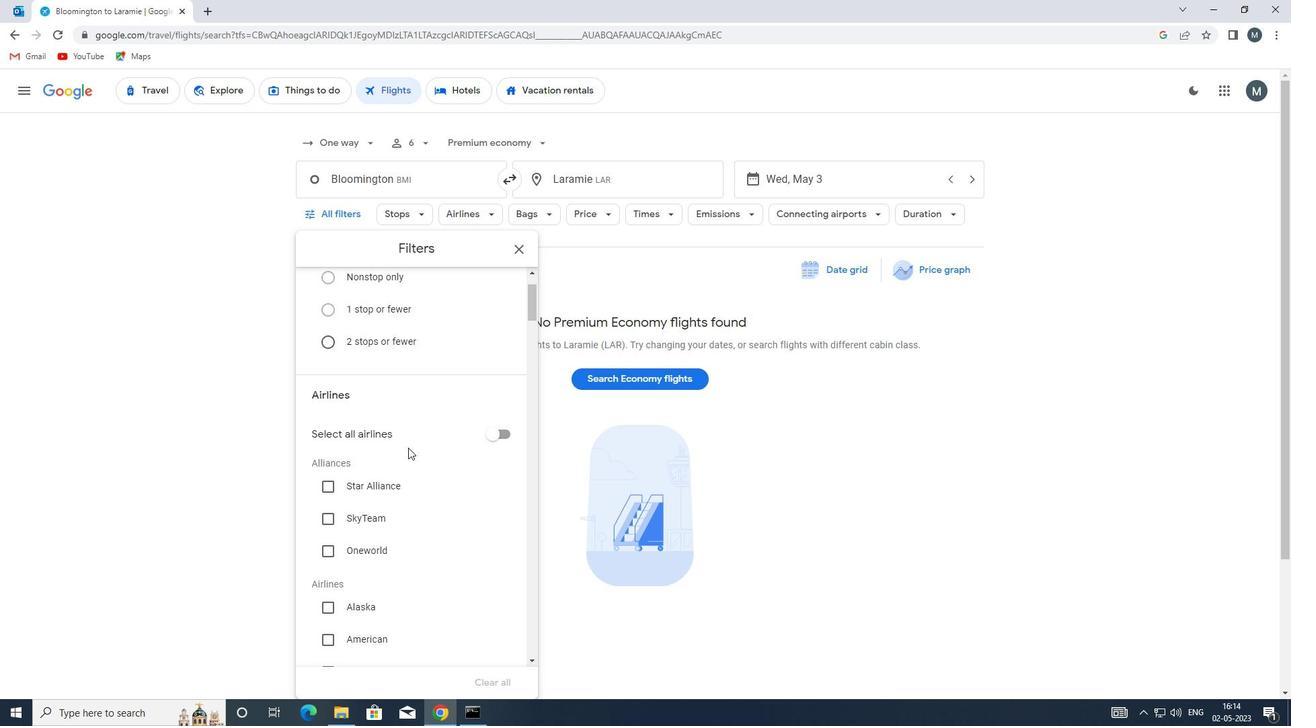 
Action: Mouse moved to (414, 443)
Screenshot: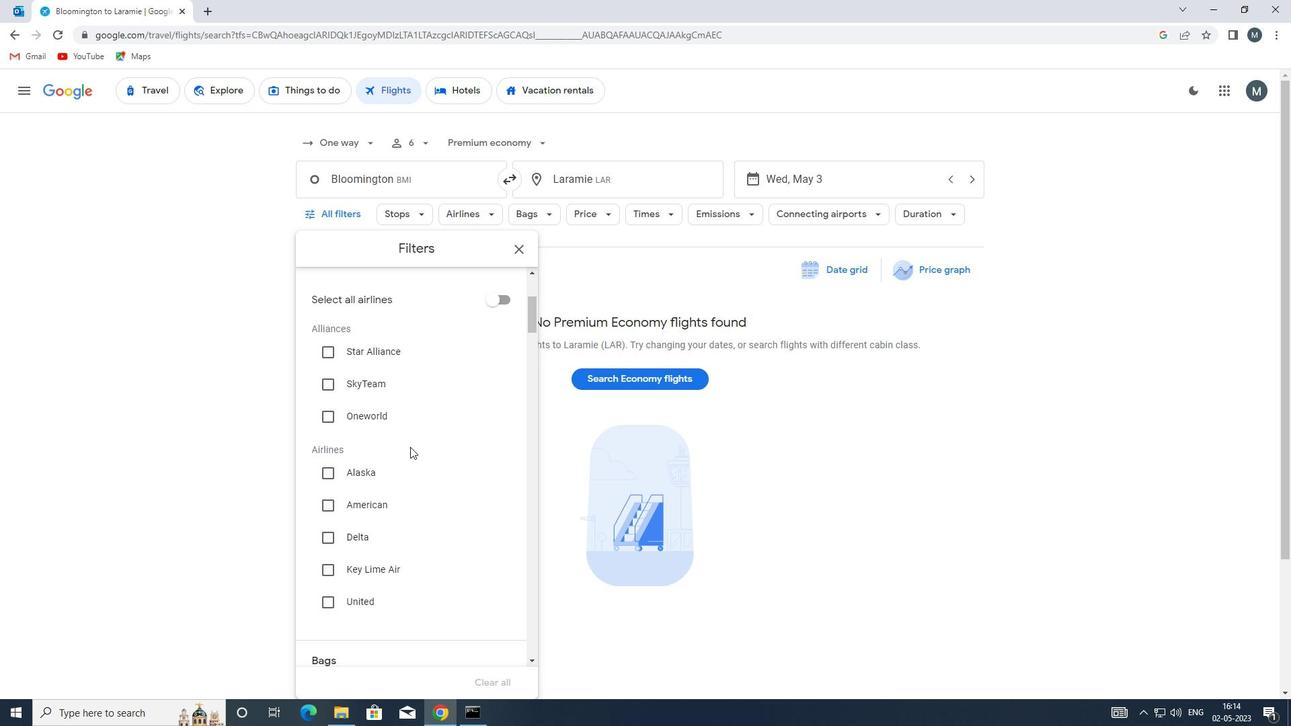 
Action: Mouse scrolled (414, 443) with delta (0, 0)
Screenshot: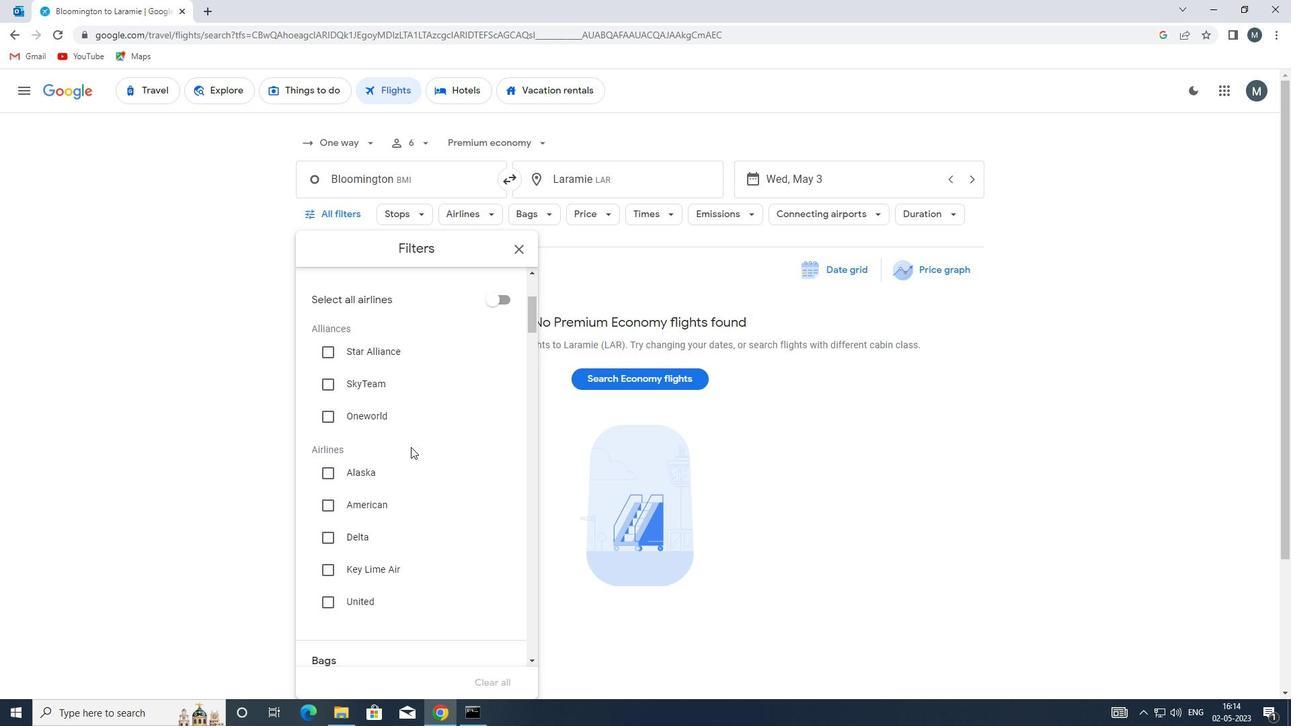 
Action: Mouse scrolled (414, 443) with delta (0, 0)
Screenshot: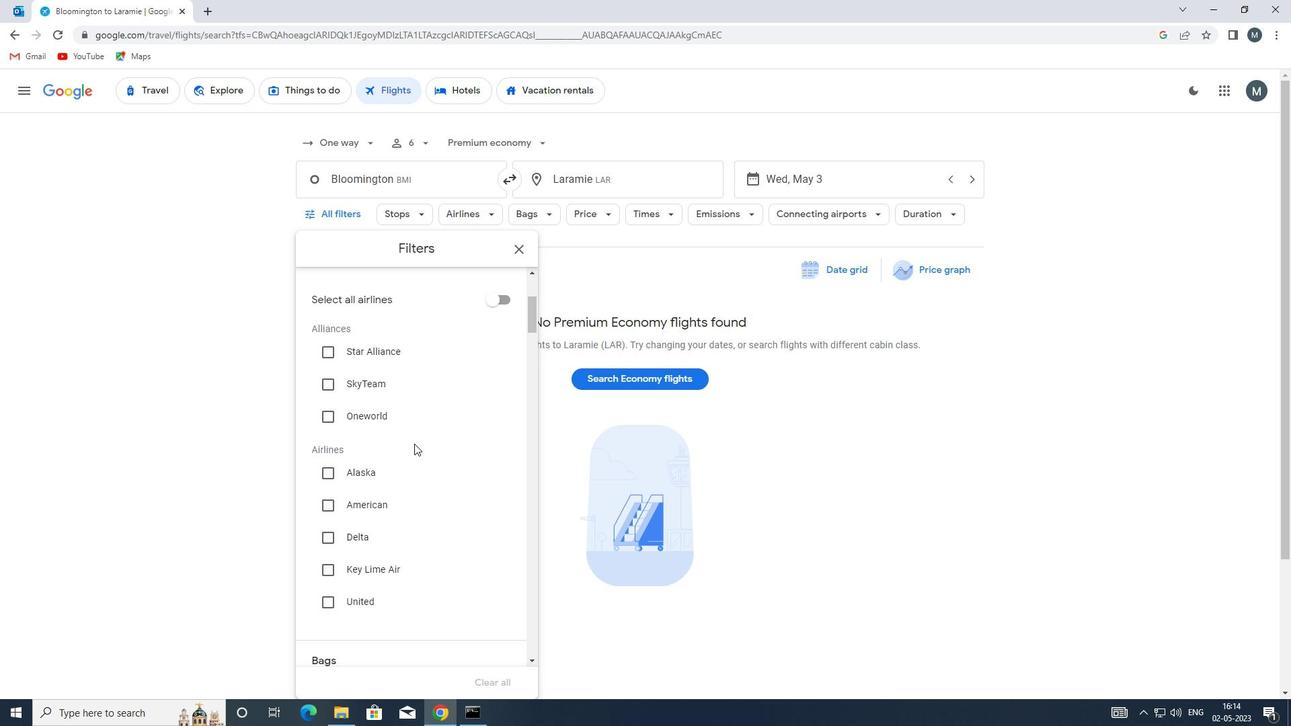 
Action: Mouse moved to (413, 444)
Screenshot: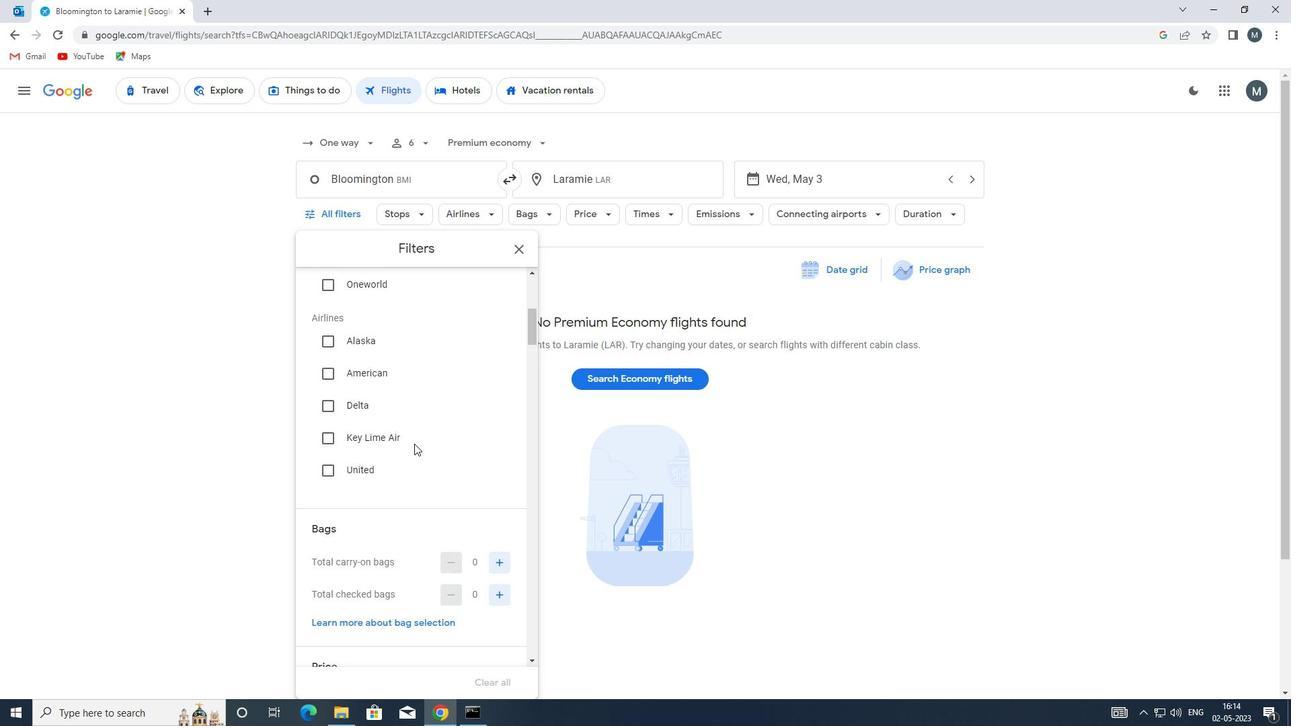 
Action: Mouse scrolled (413, 443) with delta (0, 0)
Screenshot: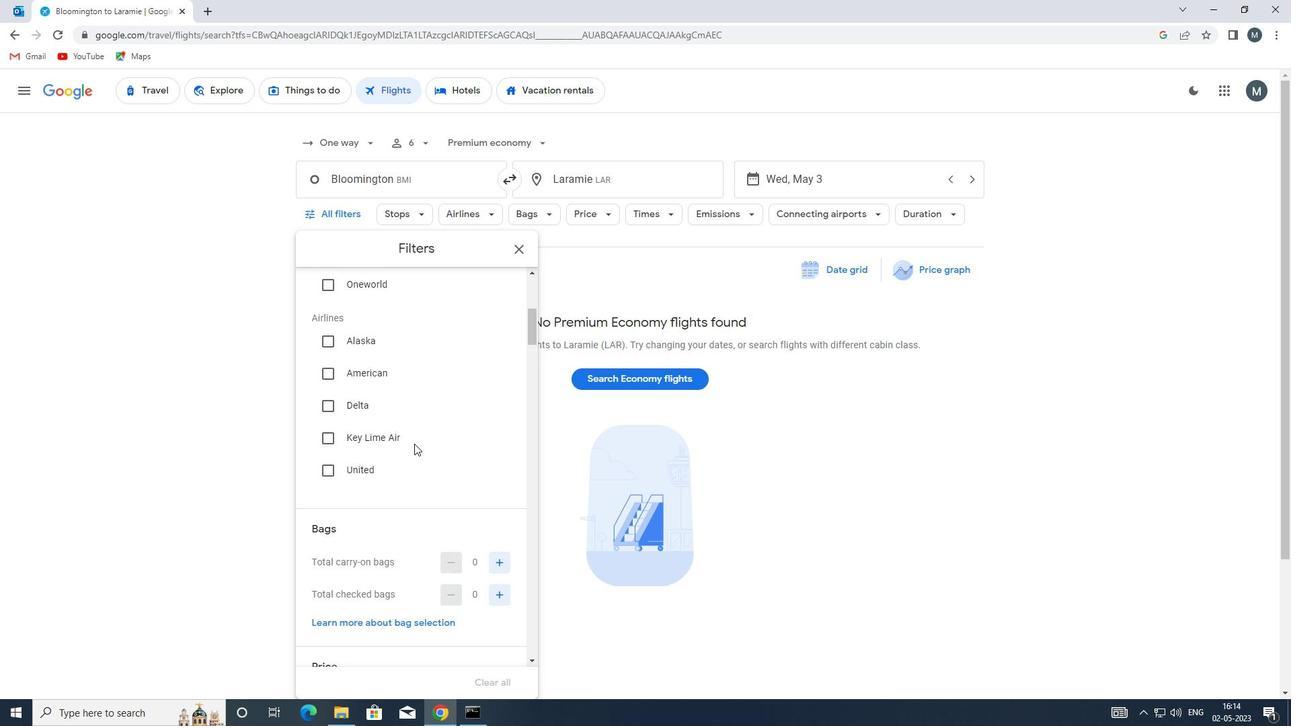 
Action: Mouse moved to (429, 443)
Screenshot: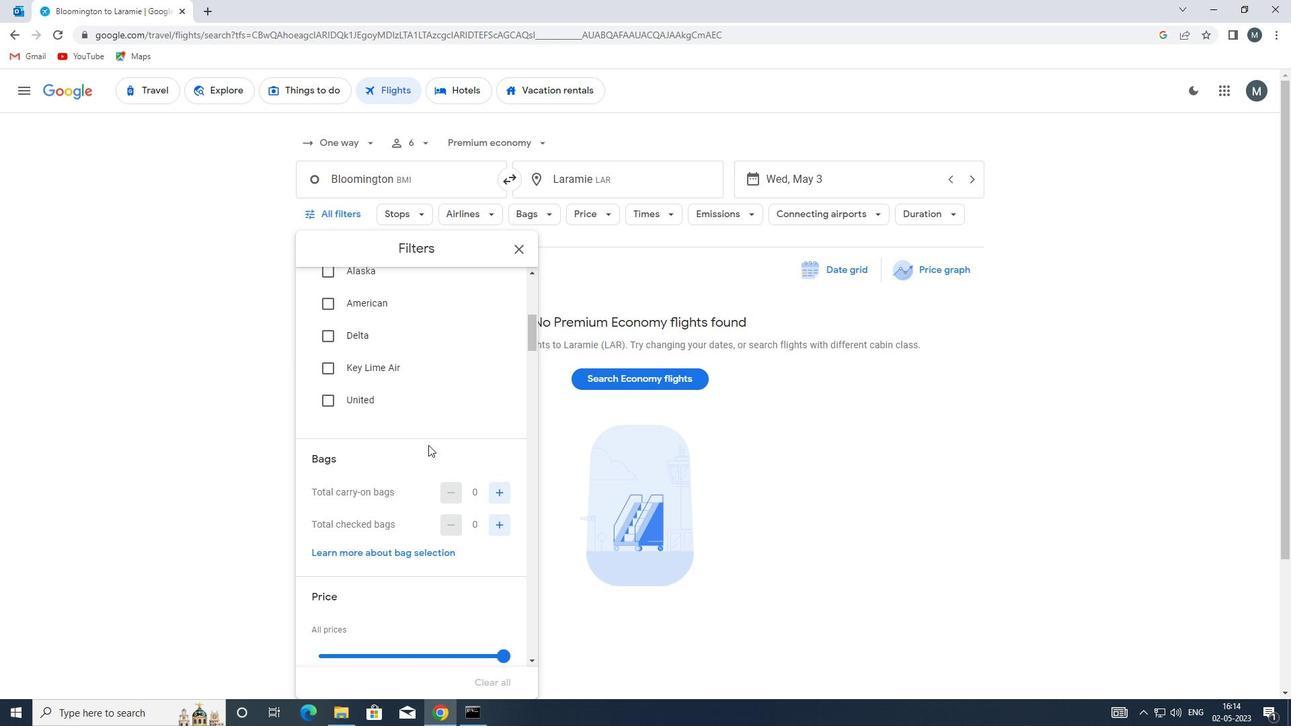 
Action: Mouse scrolled (429, 443) with delta (0, 0)
Screenshot: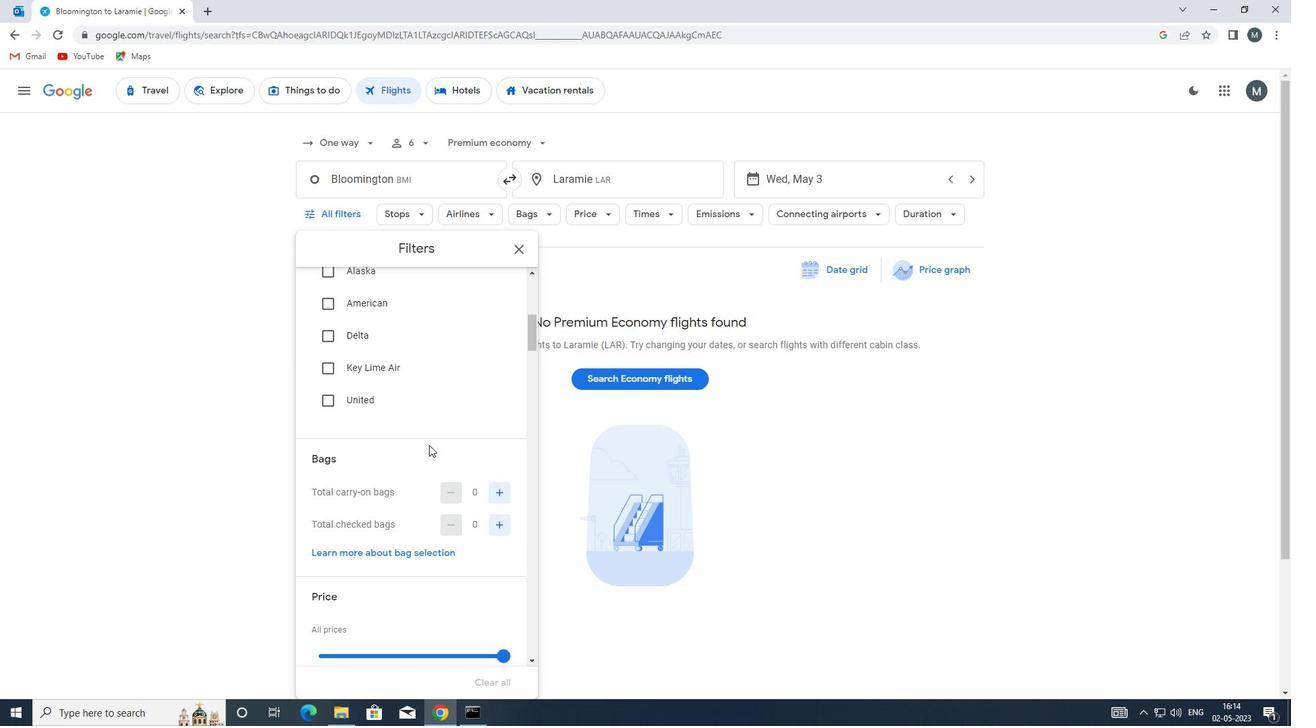 
Action: Mouse moved to (427, 446)
Screenshot: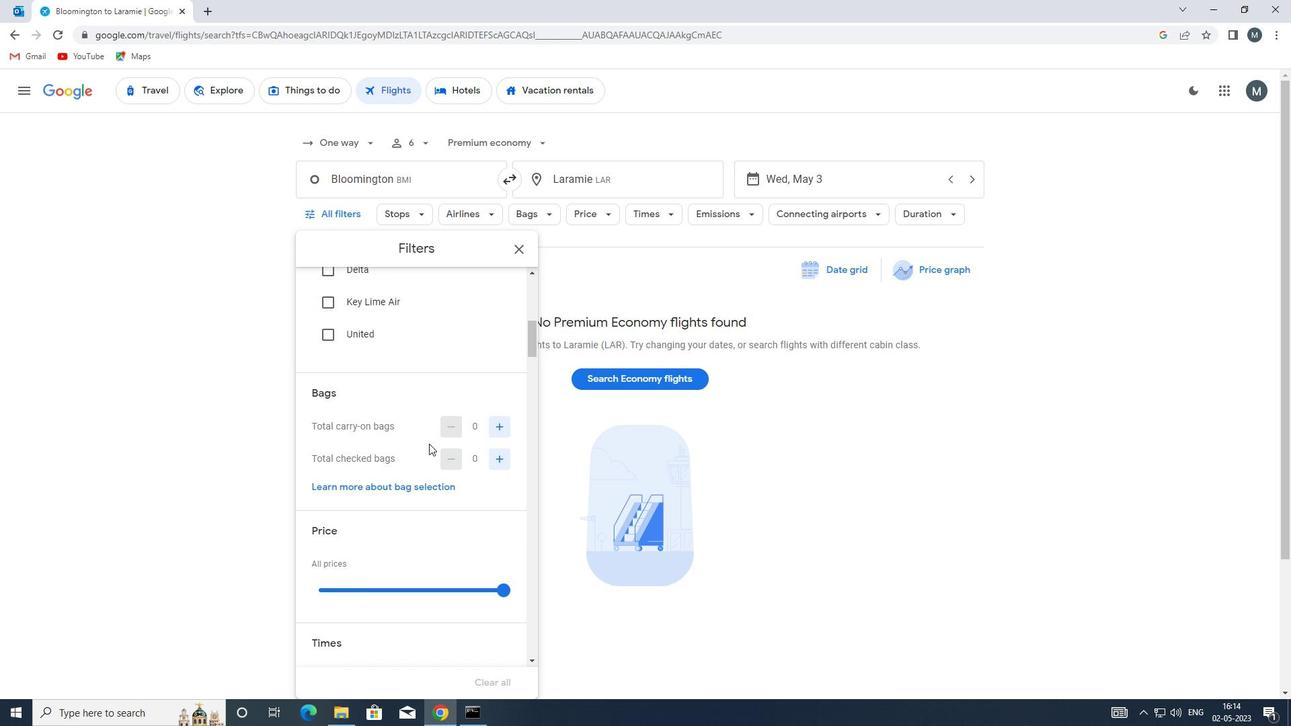 
Action: Mouse scrolled (427, 446) with delta (0, 0)
Screenshot: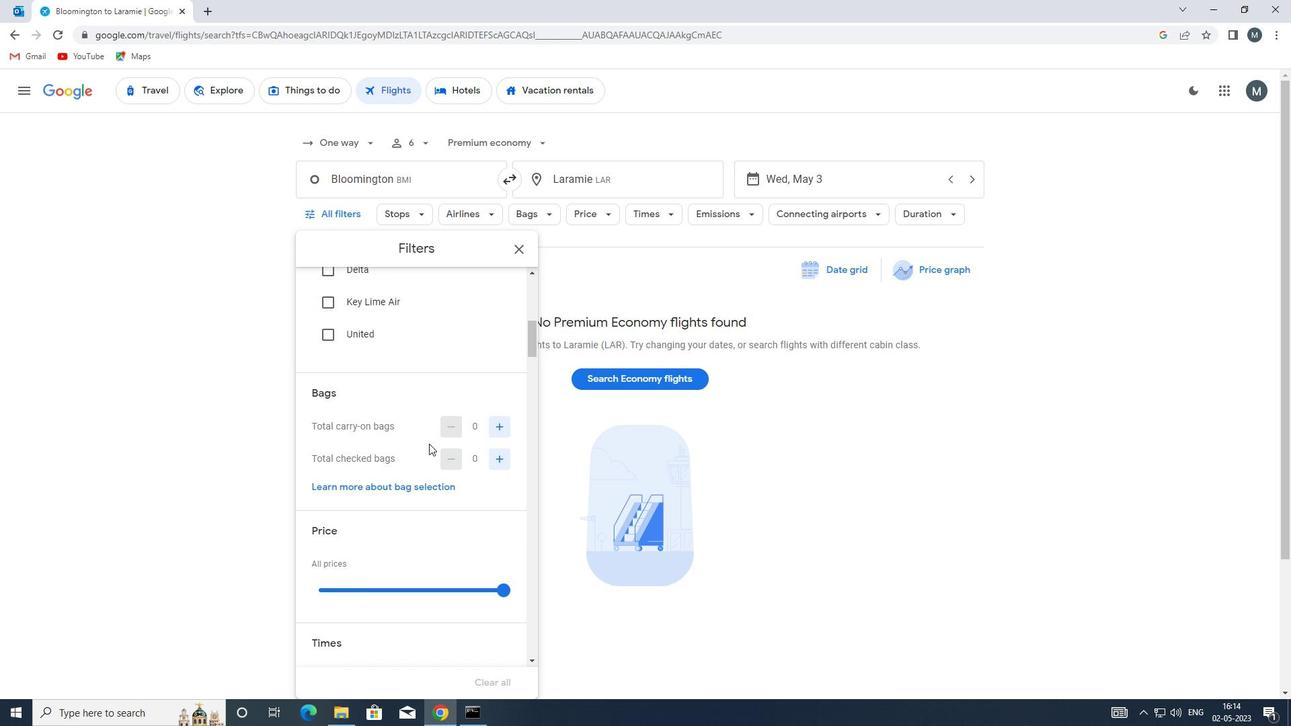 
Action: Mouse moved to (364, 517)
Screenshot: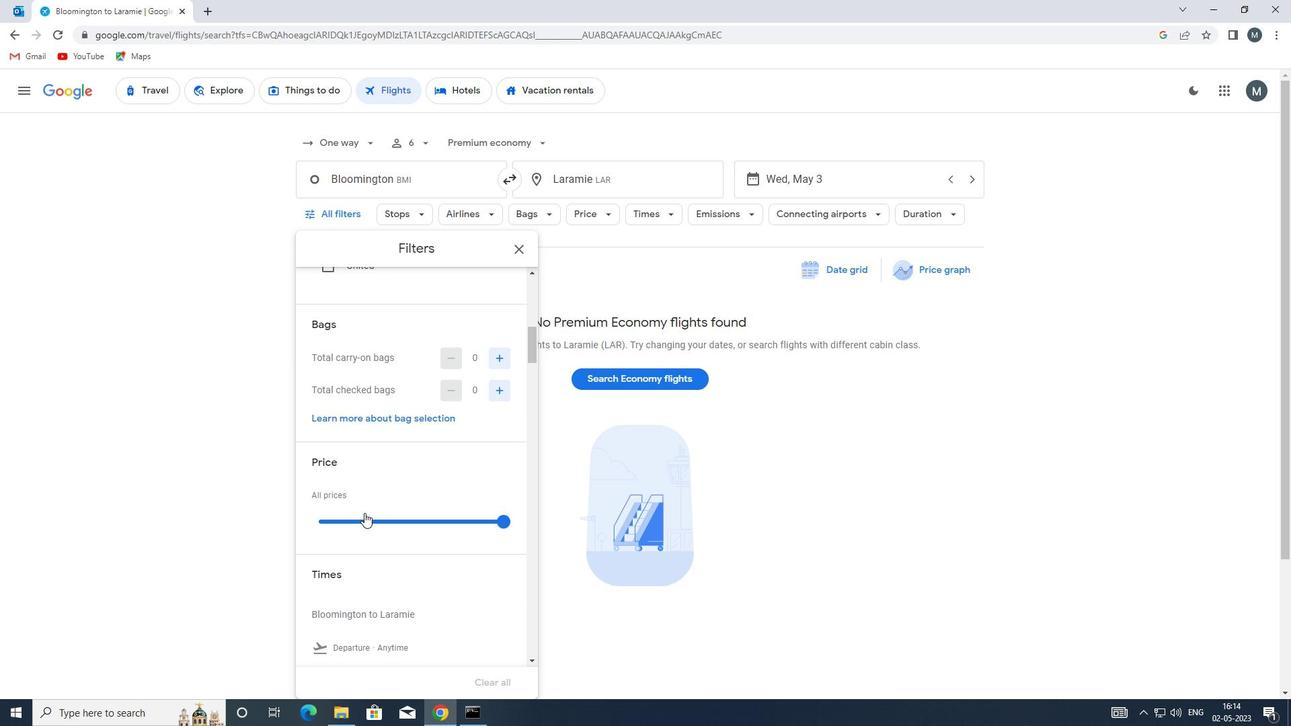 
Action: Mouse pressed left at (364, 517)
Screenshot: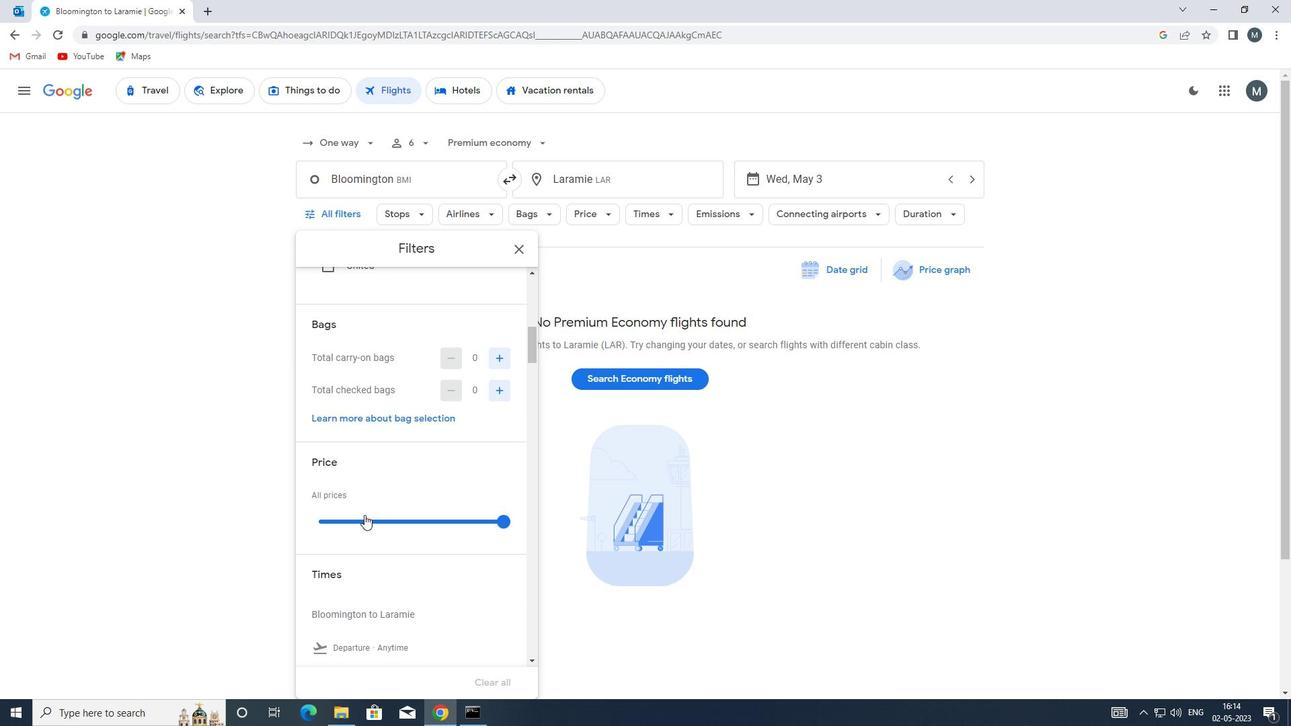 
Action: Mouse moved to (359, 516)
Screenshot: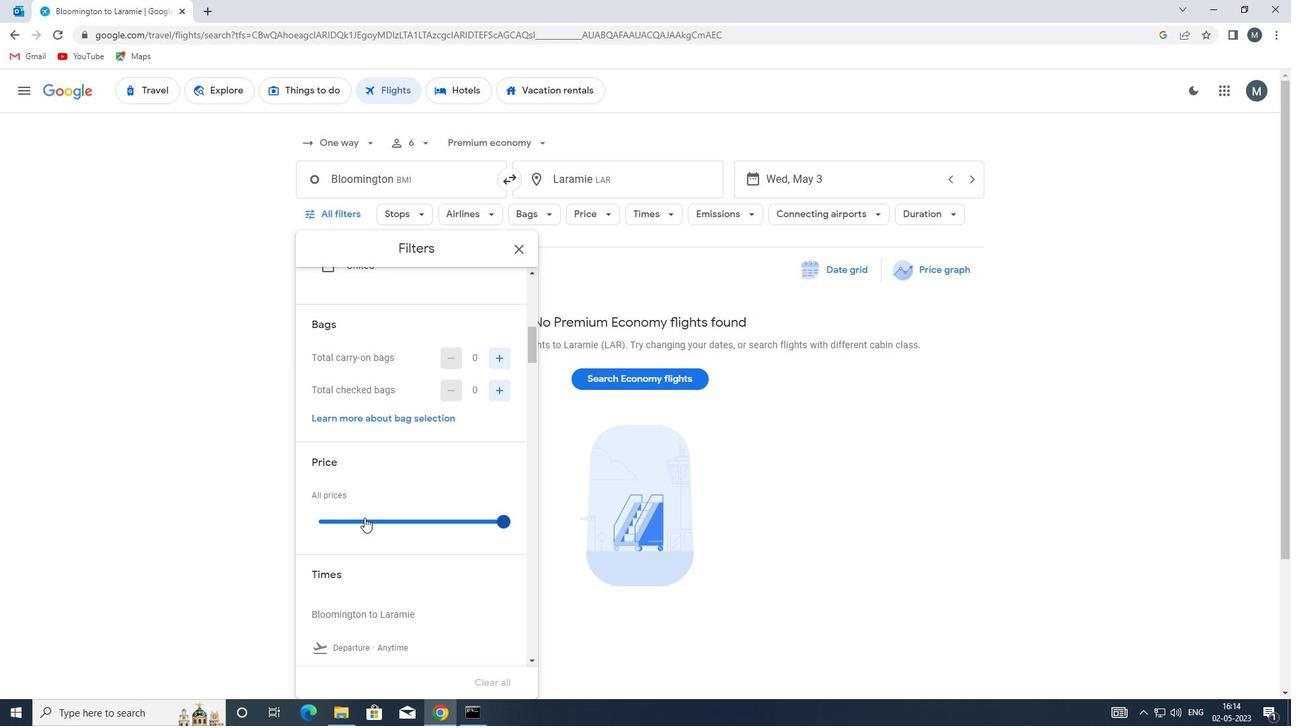 
Action: Mouse pressed left at (359, 516)
Screenshot: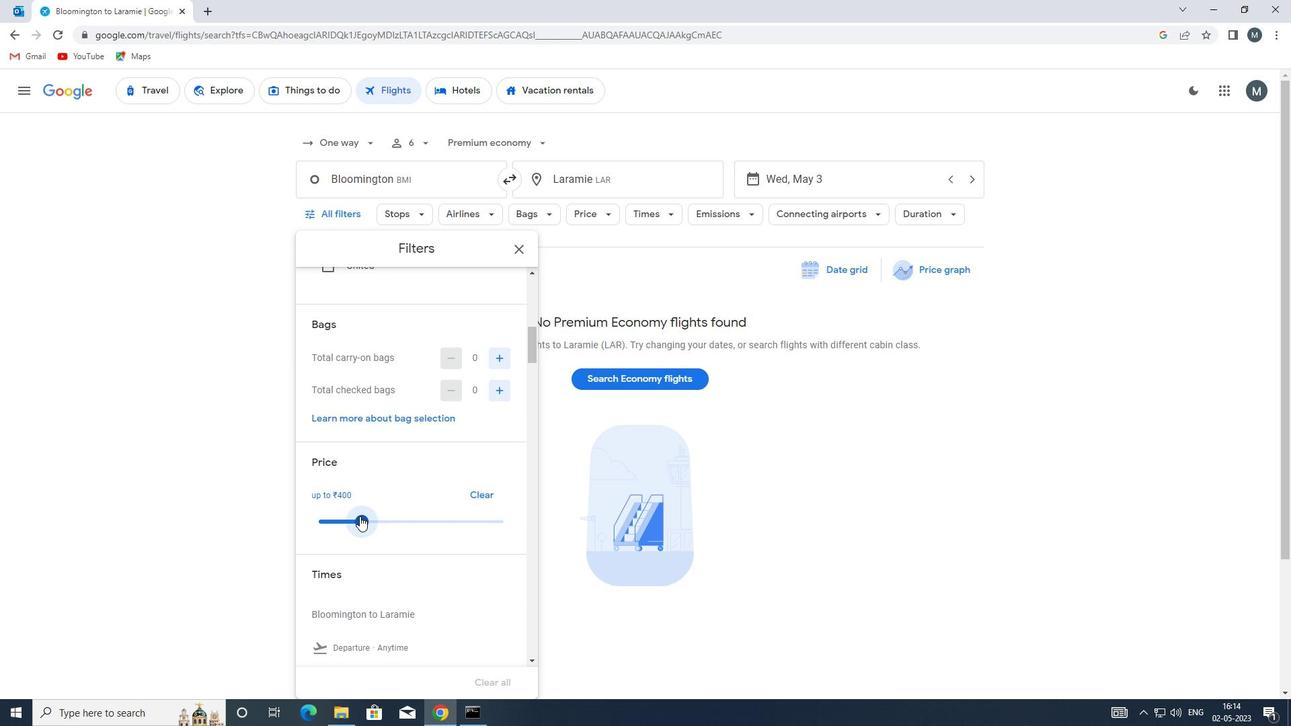 
Action: Mouse moved to (428, 480)
Screenshot: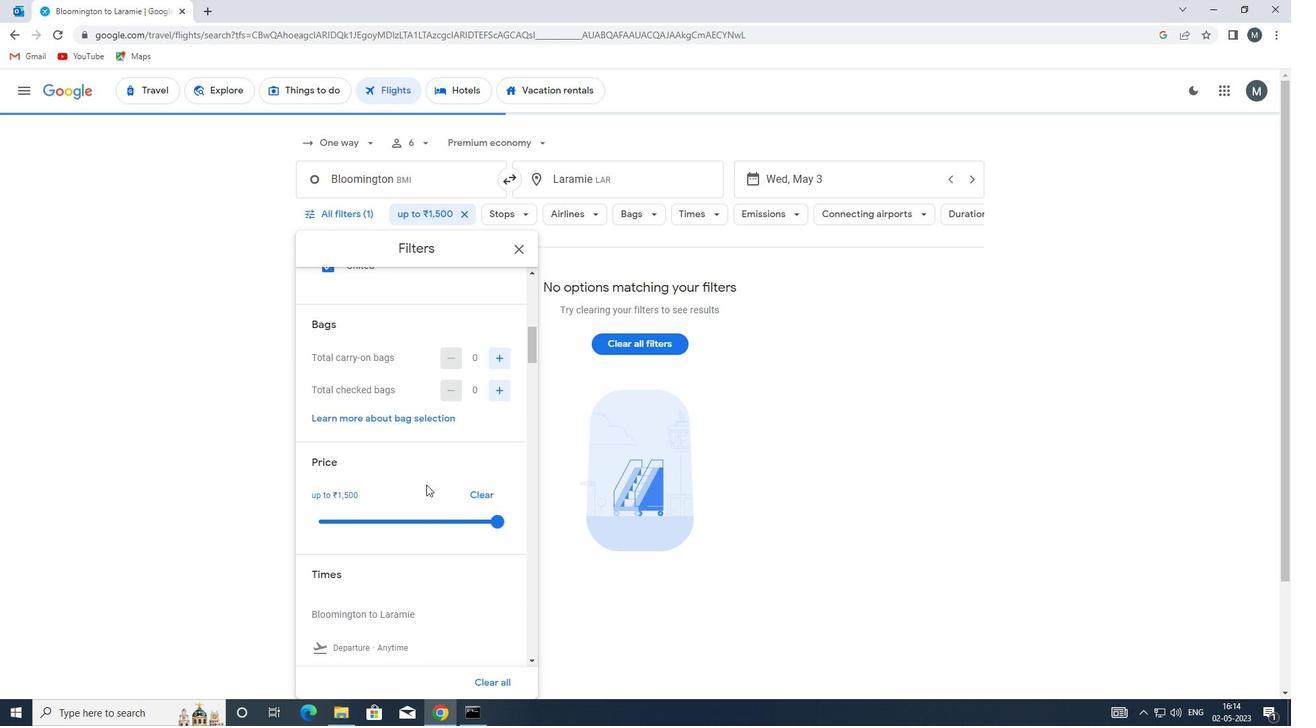 
Action: Mouse scrolled (428, 480) with delta (0, 0)
Screenshot: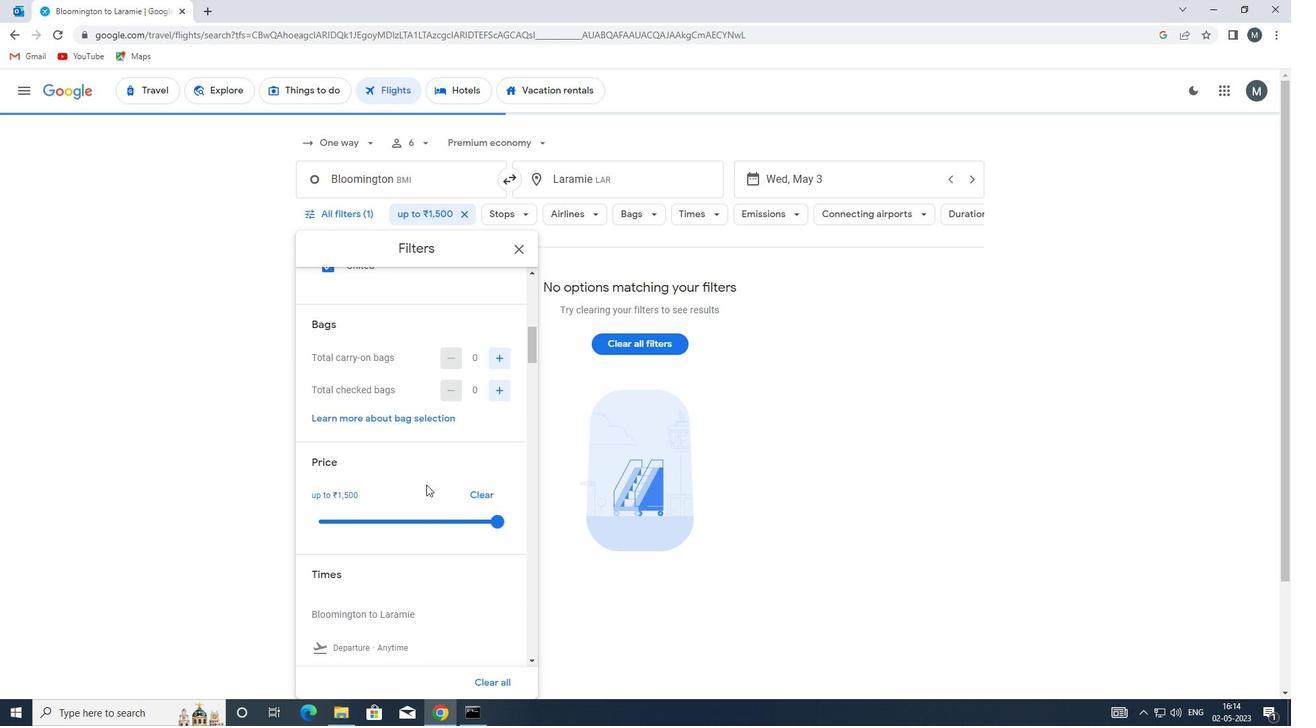 
Action: Mouse scrolled (428, 480) with delta (0, 0)
Screenshot: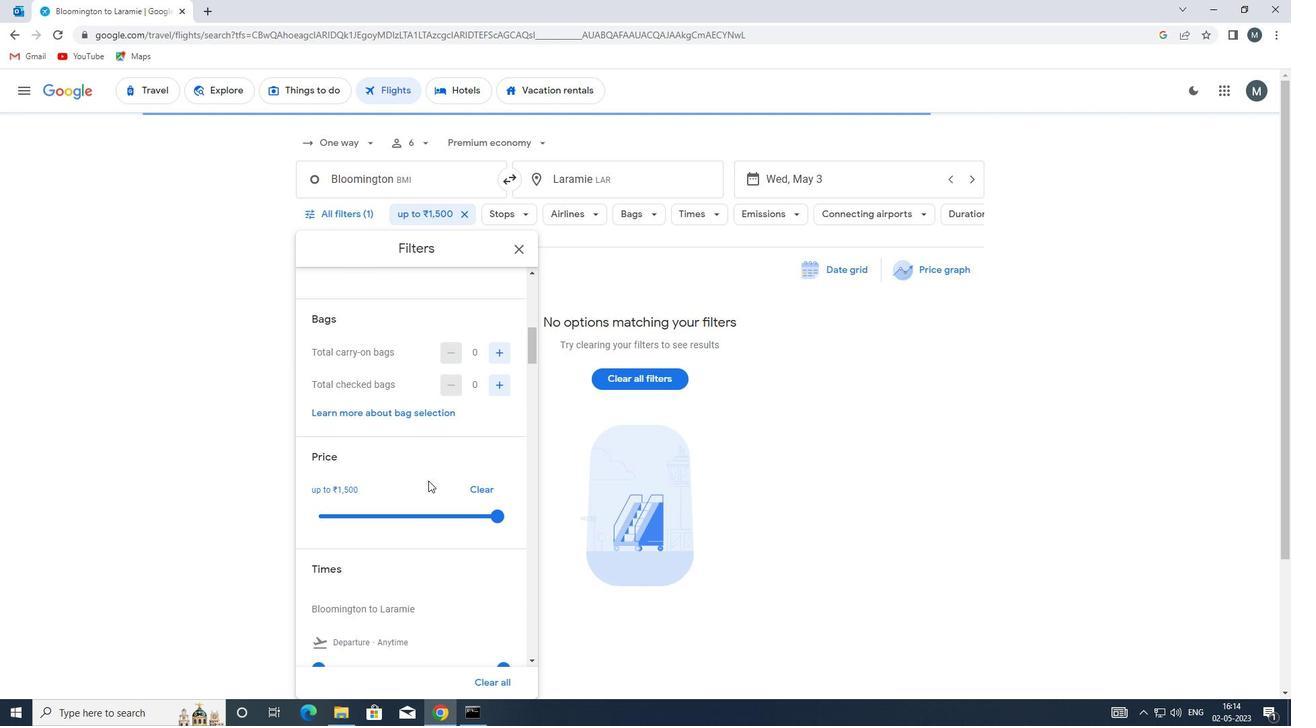 
Action: Mouse moved to (321, 542)
Screenshot: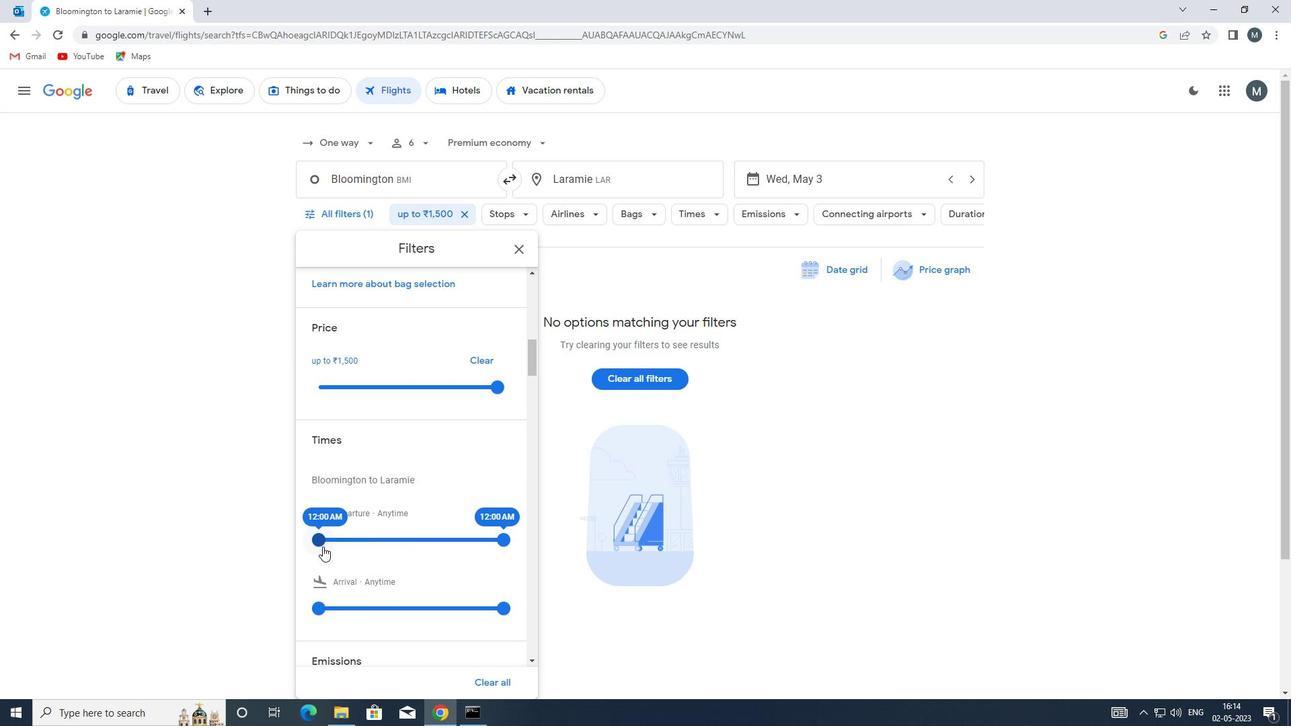 
Action: Mouse pressed left at (321, 542)
Screenshot: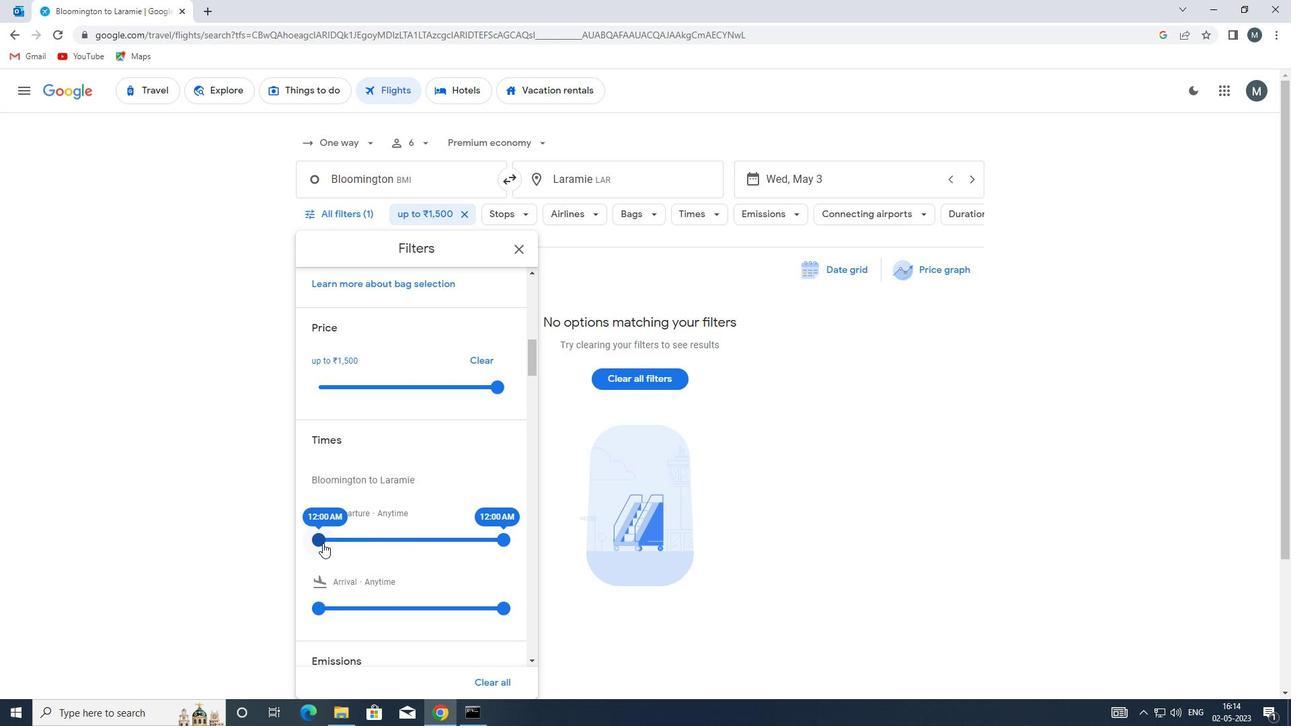 
Action: Mouse moved to (501, 538)
Screenshot: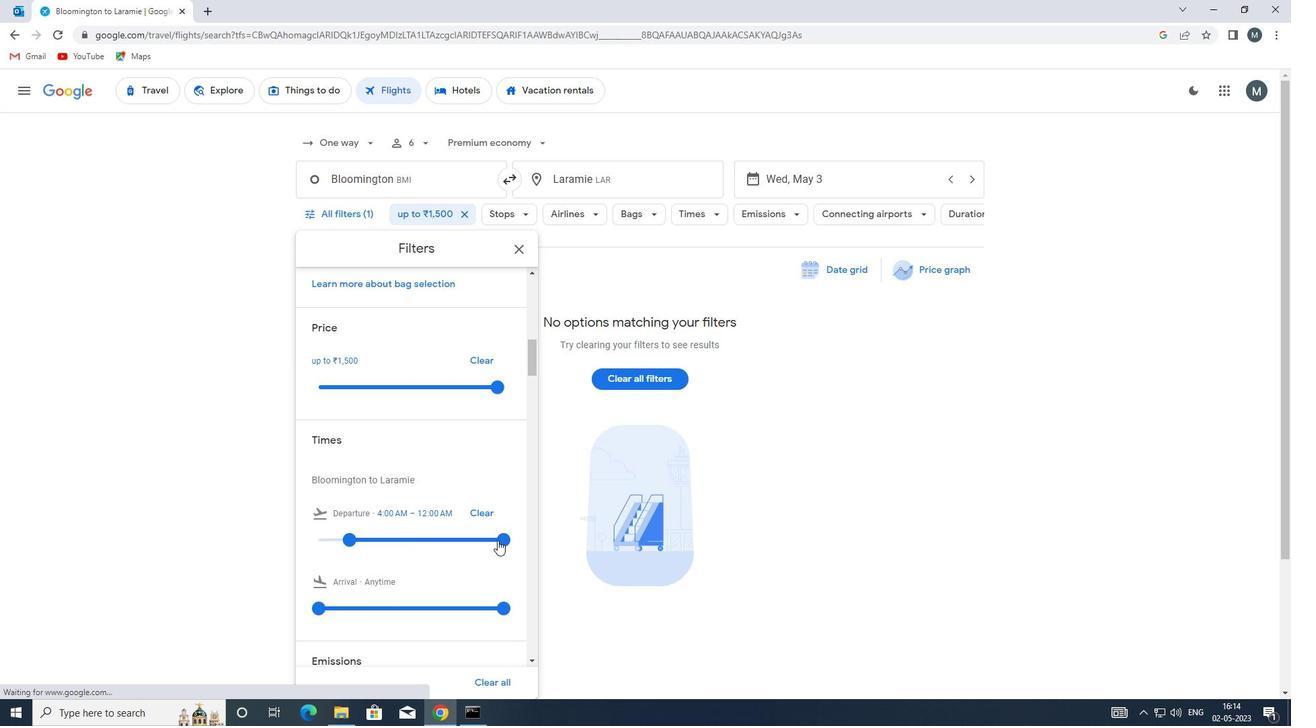 
Action: Mouse pressed left at (501, 538)
Screenshot: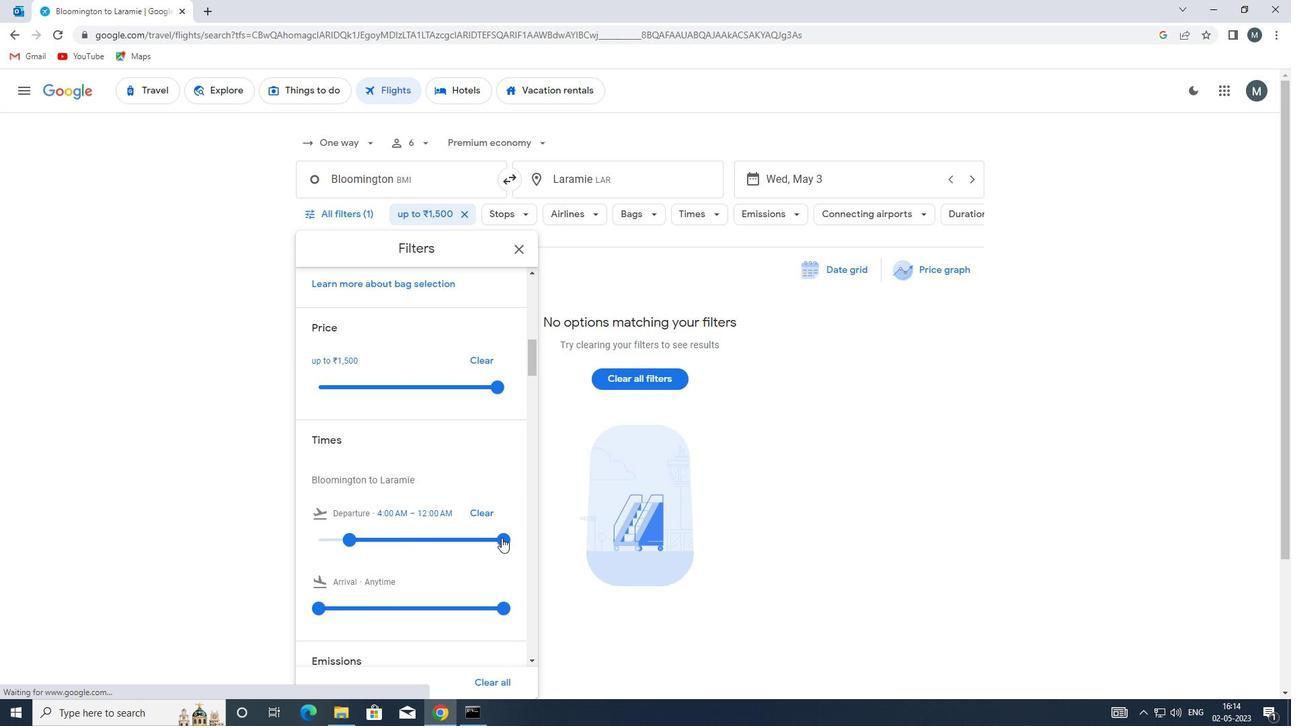 
Action: Mouse moved to (360, 513)
Screenshot: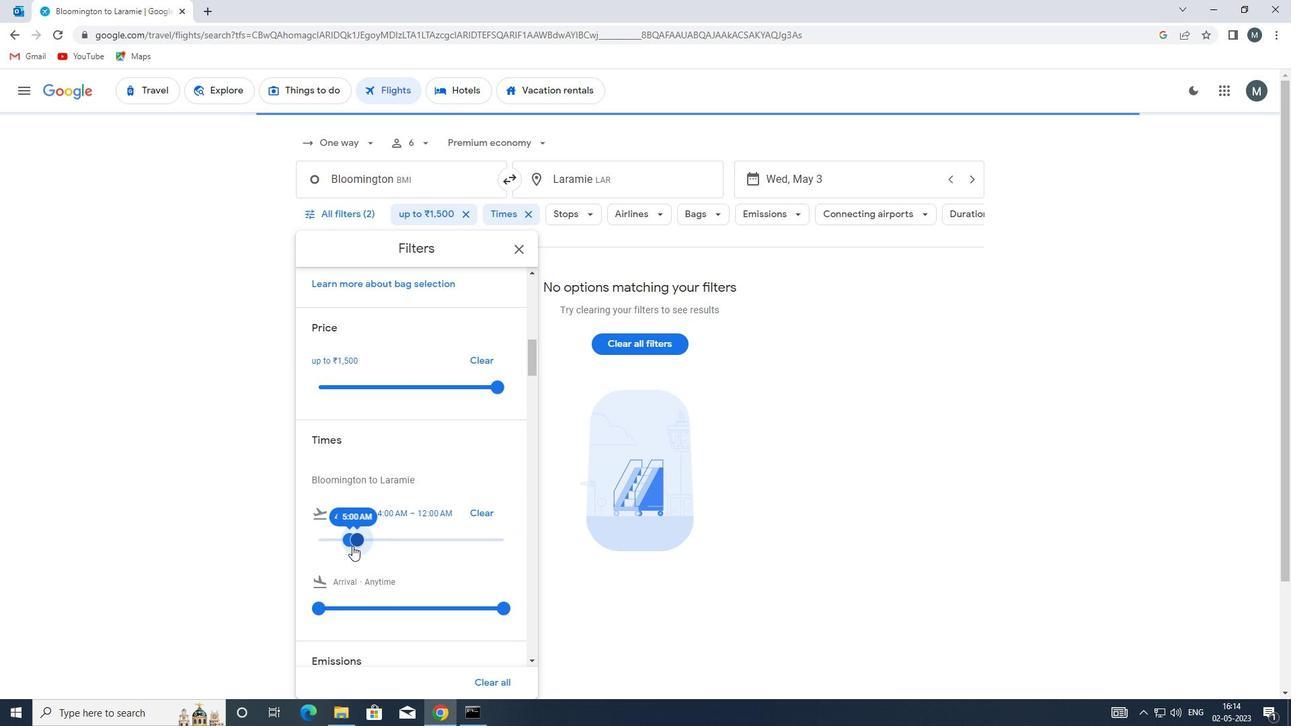 
Action: Mouse scrolled (360, 513) with delta (0, 0)
Screenshot: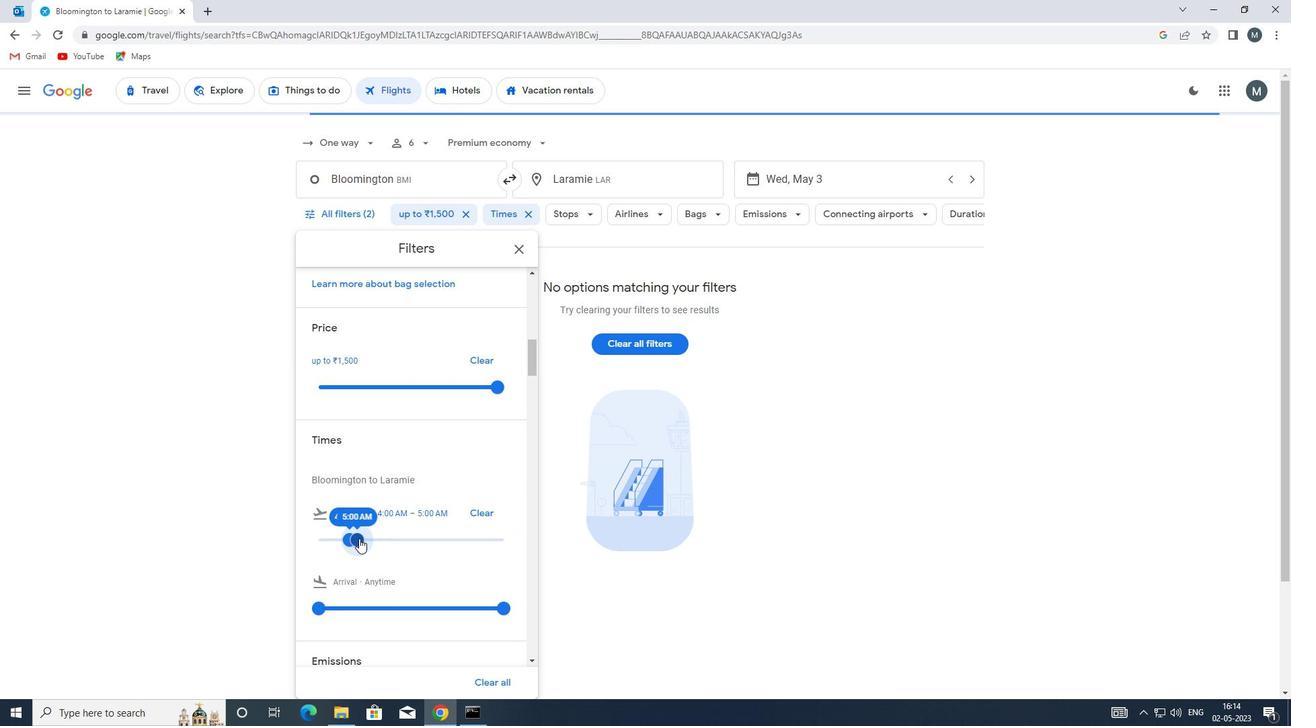 
Action: Mouse scrolled (360, 513) with delta (0, 0)
Screenshot: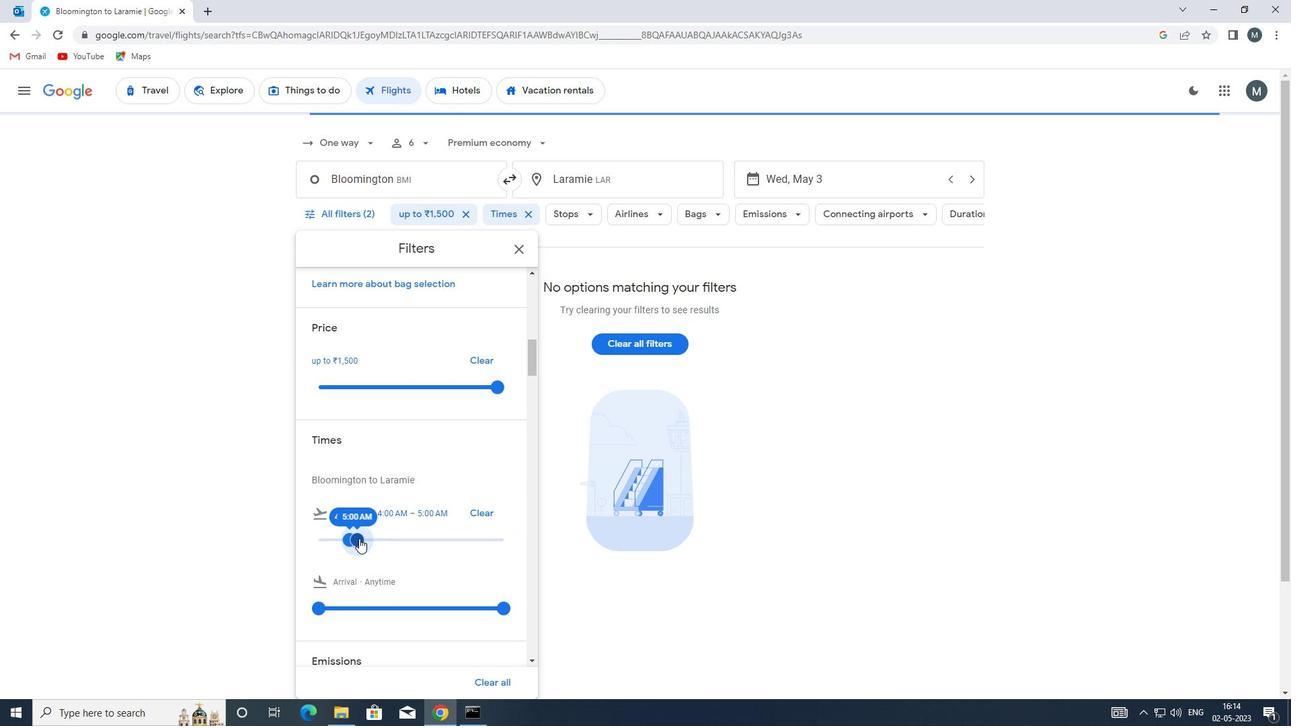 
Action: Mouse scrolled (360, 513) with delta (0, 0)
Screenshot: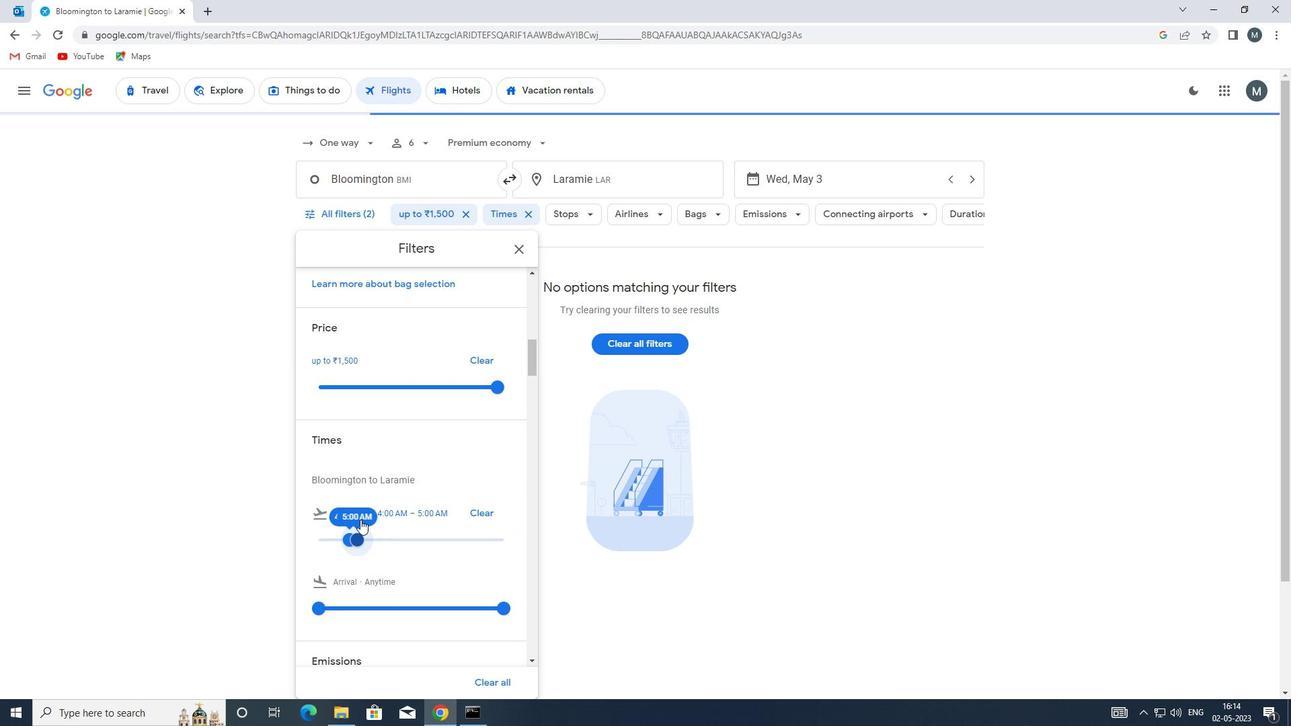 
Action: Mouse scrolled (360, 513) with delta (0, 0)
Screenshot: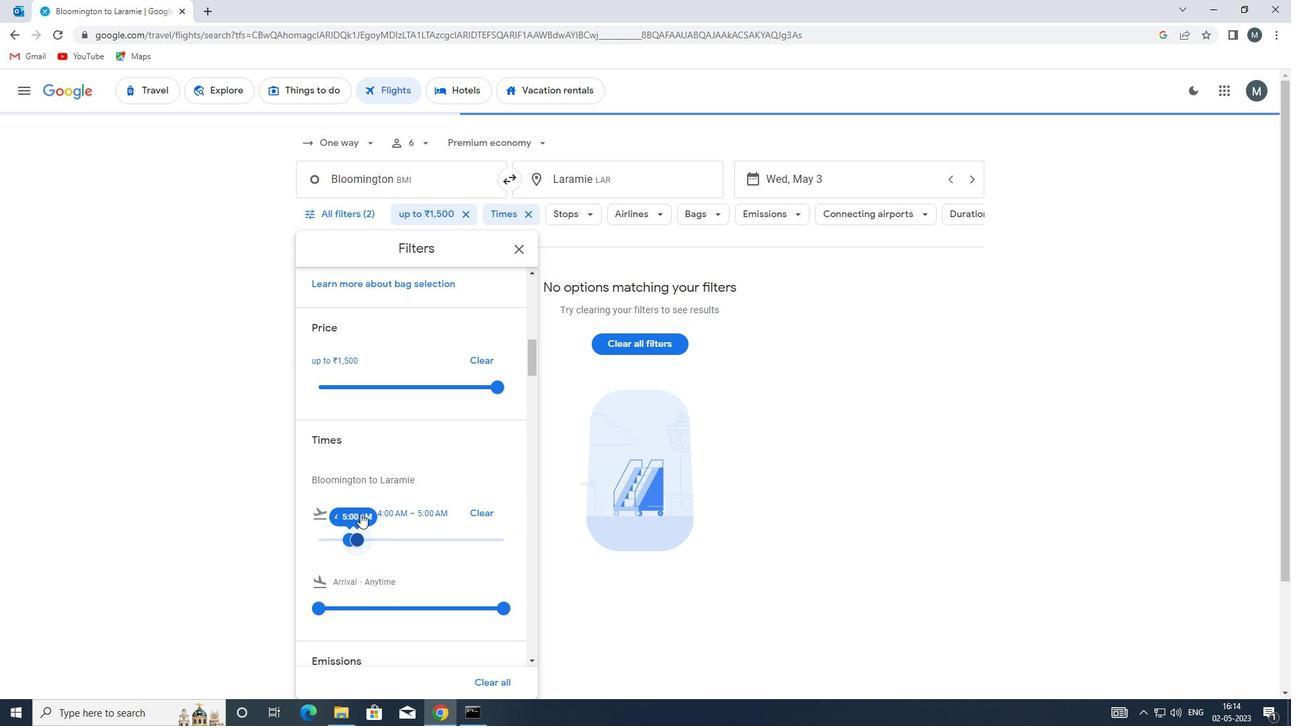 
Action: Mouse moved to (520, 252)
Screenshot: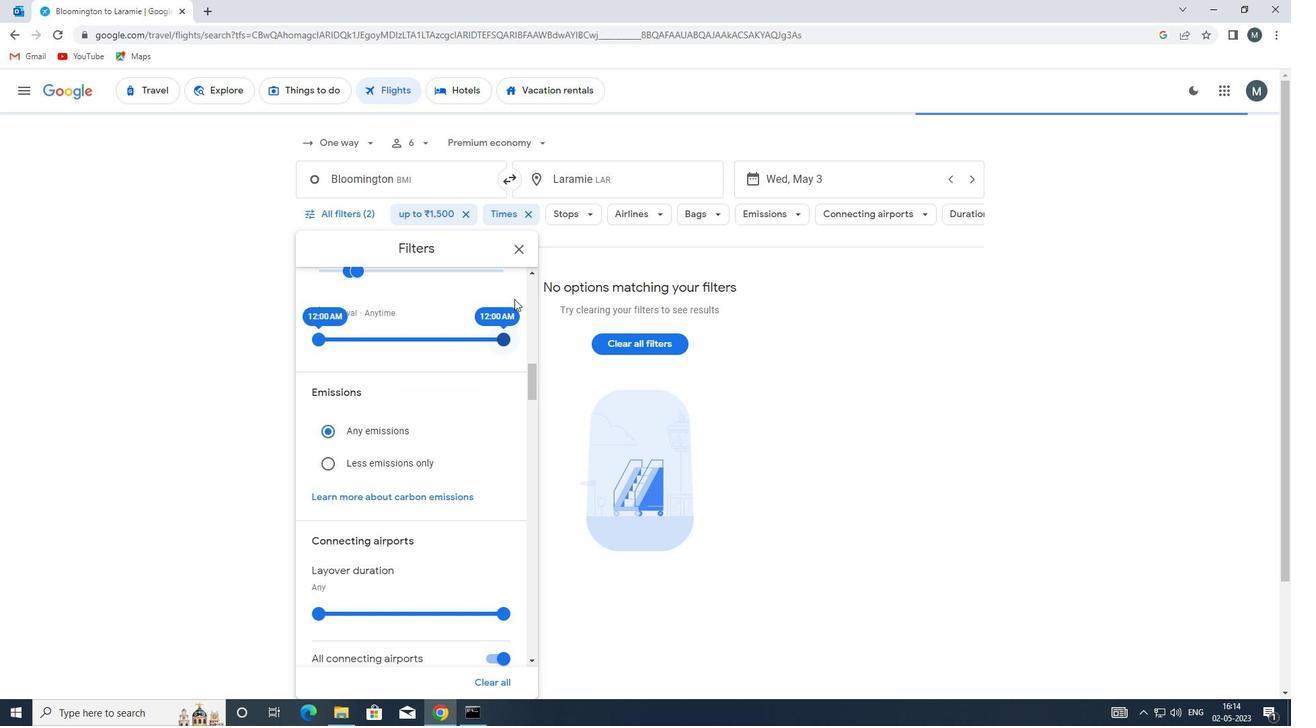 
Action: Mouse pressed left at (520, 252)
Screenshot: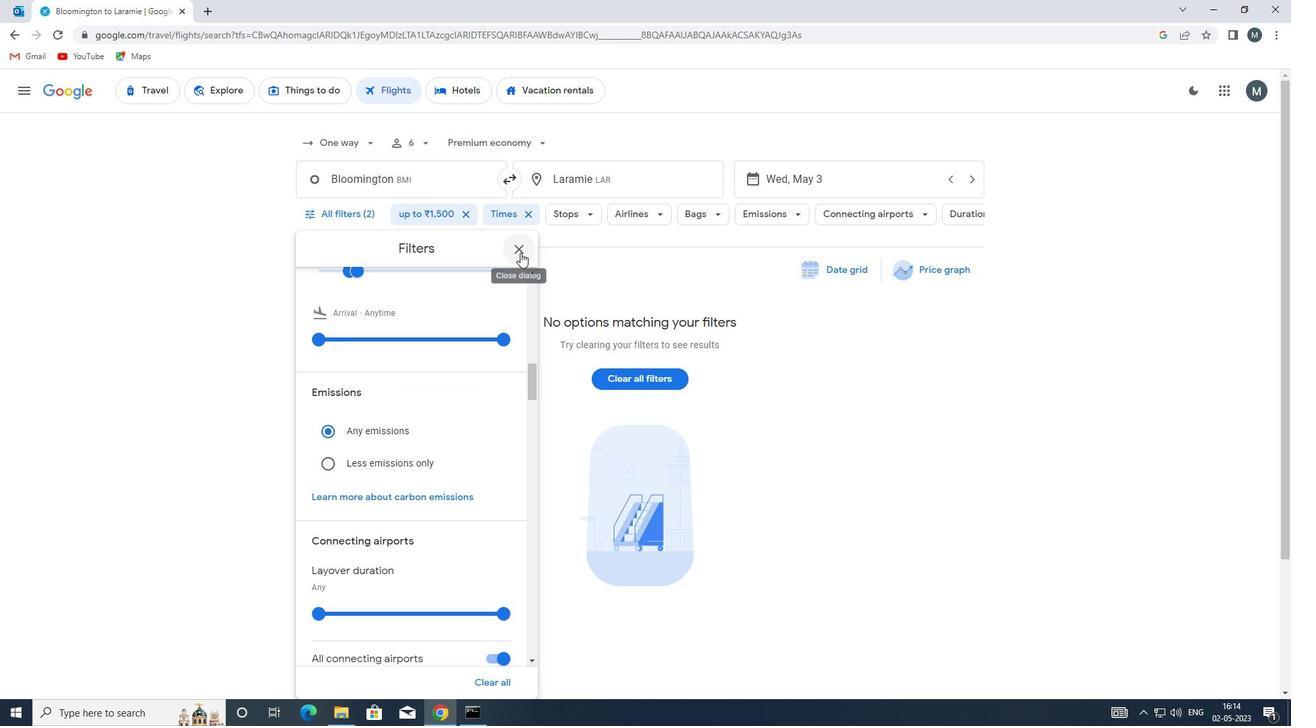 
